 Task: Create a task  Implement a new virtualization system for a company's IT infrastructure , assign it to team member softage.1@softage.net in the project AgileResolve and update the status of the task to  On Track  , set the priority of the task to Low
Action: Mouse moved to (82, 58)
Screenshot: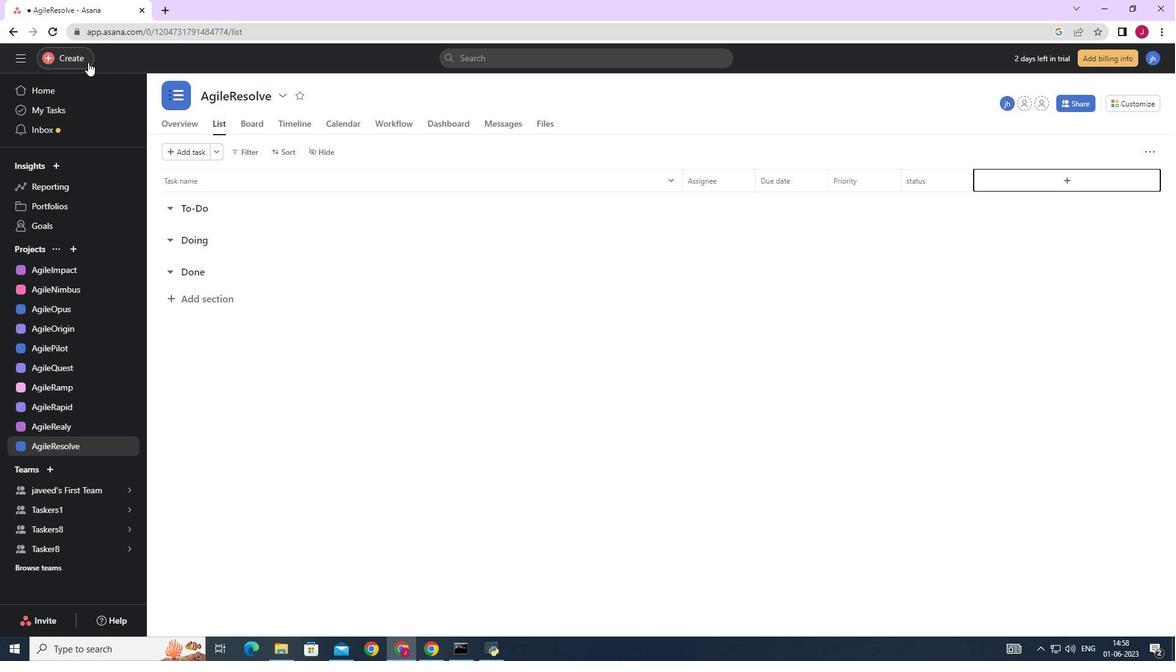 
Action: Mouse pressed left at (82, 58)
Screenshot: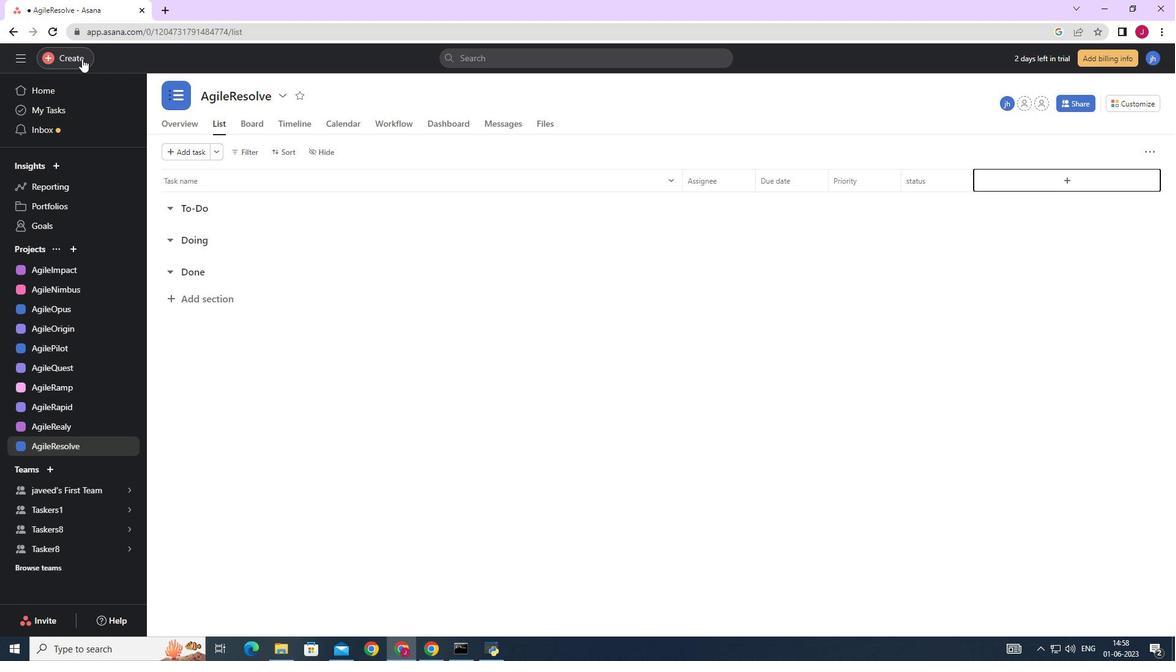 
Action: Mouse moved to (157, 60)
Screenshot: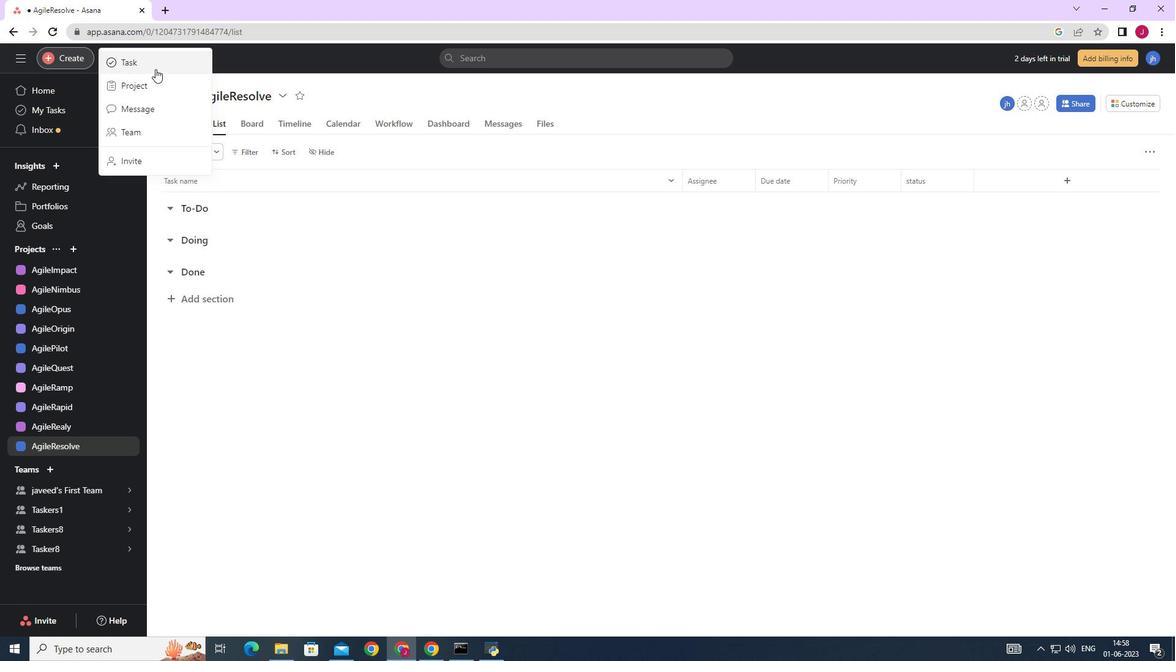 
Action: Mouse pressed left at (157, 60)
Screenshot: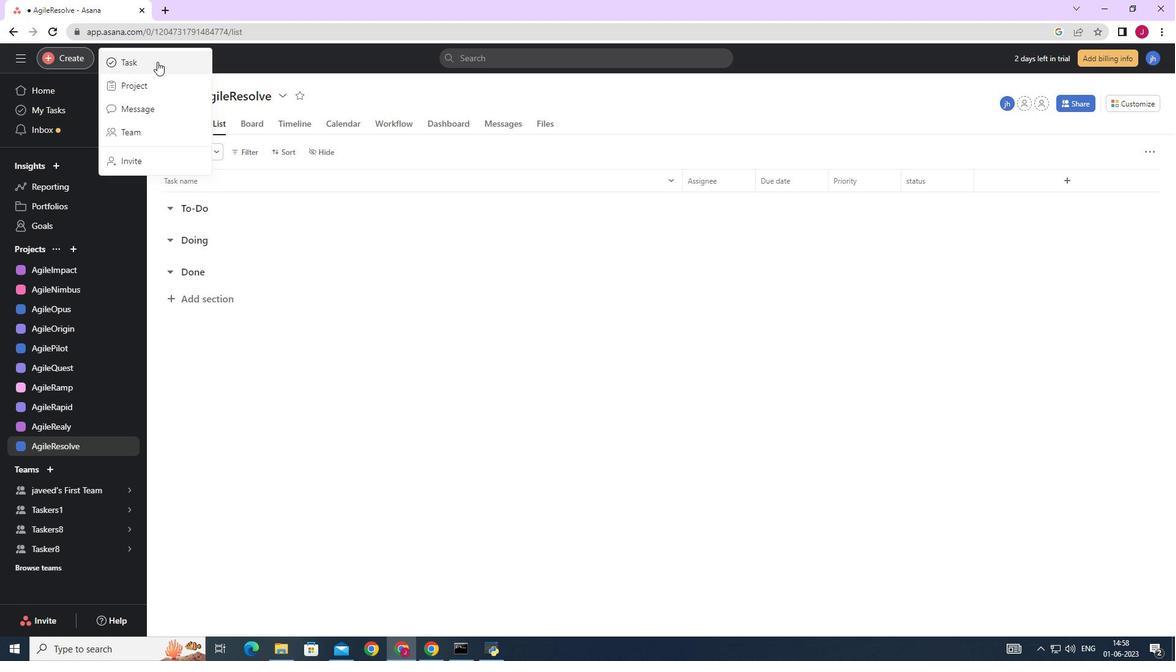 
Action: Mouse moved to (958, 404)
Screenshot: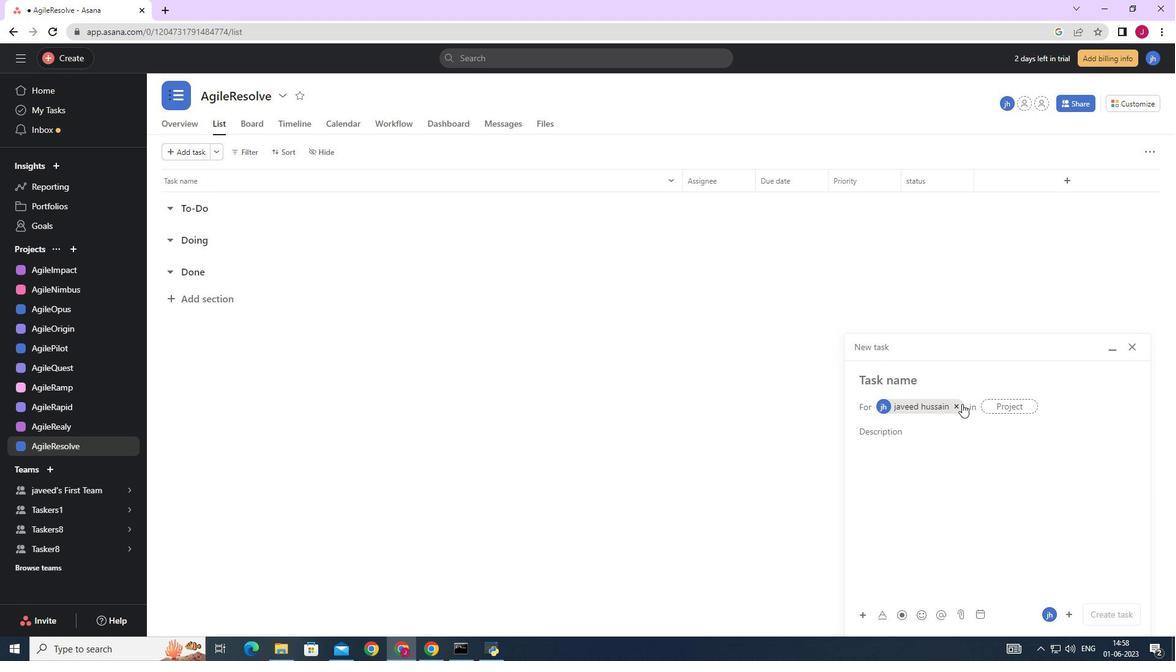 
Action: Mouse pressed left at (958, 404)
Screenshot: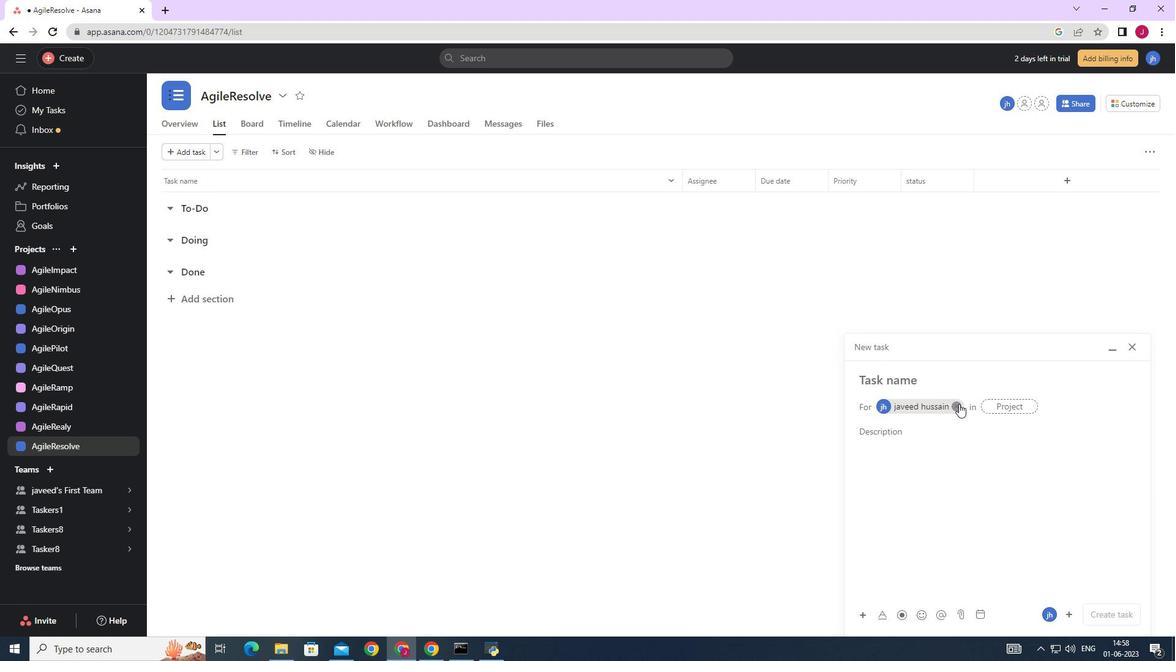 
Action: Mouse moved to (888, 377)
Screenshot: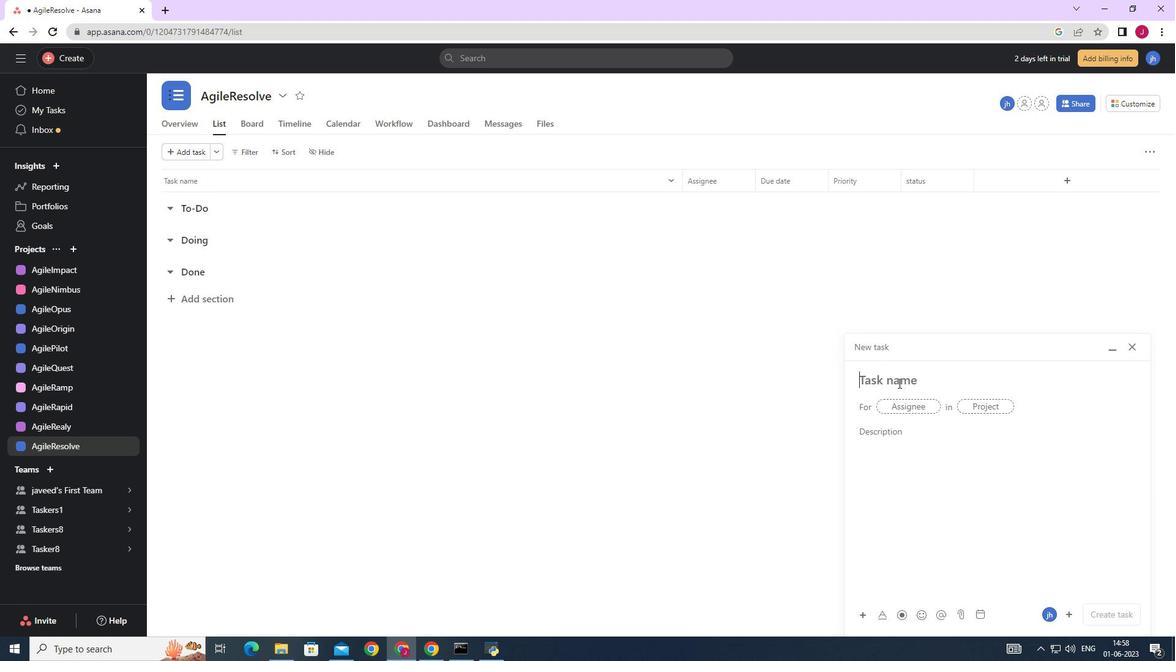 
Action: Mouse pressed left at (888, 377)
Screenshot: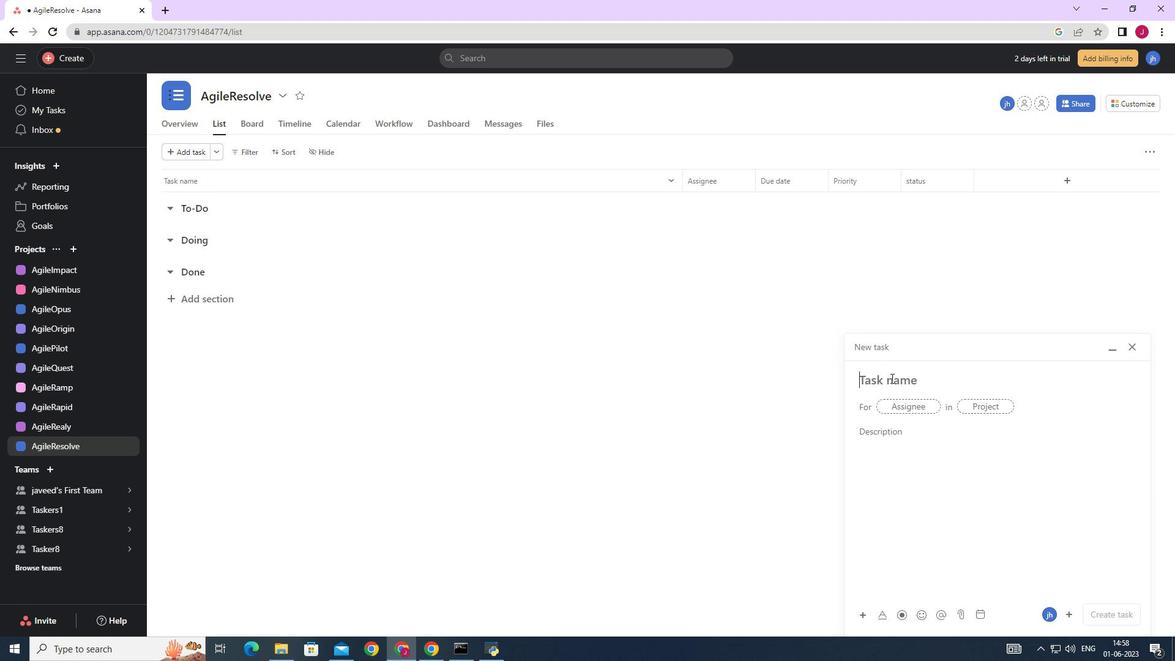 
Action: Key pressed <Key.caps_lock>I<Key.caps_lock>mplement<Key.space>a<Key.space>new<Key.space>virtualization<Key.space>system<Key.space>for<Key.space>a<Key.space>company<Key.backspace>s<Key.space><Key.caps_lock>IT<Key.space><Key.caps_lock>infrastructure
Screenshot: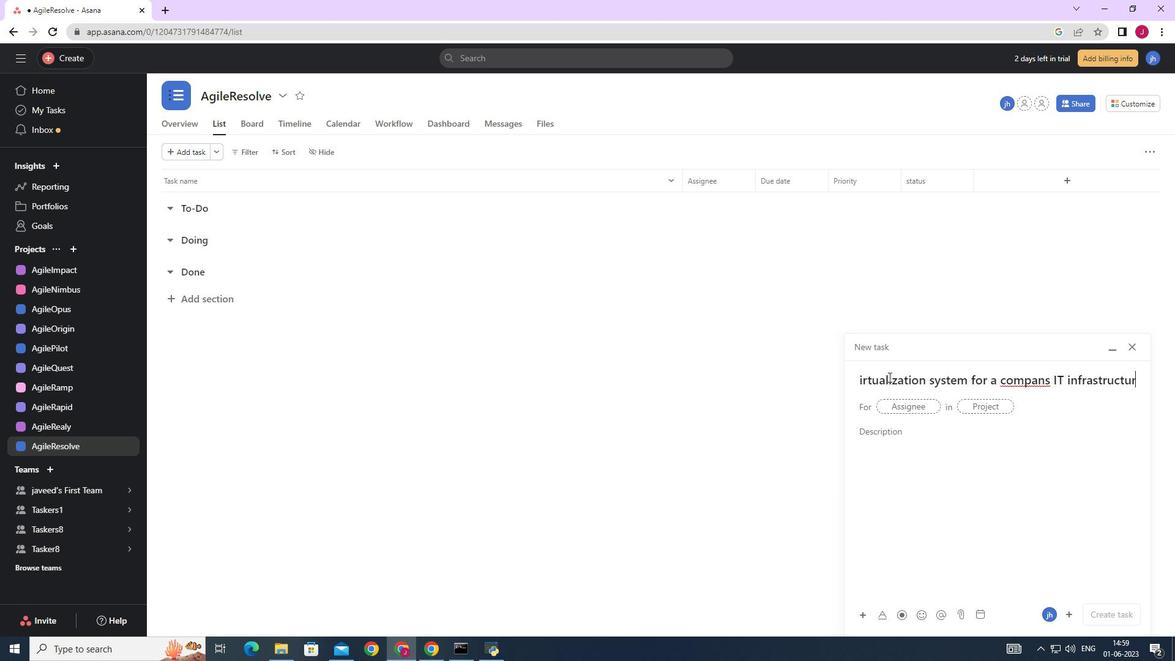 
Action: Mouse moved to (1014, 381)
Screenshot: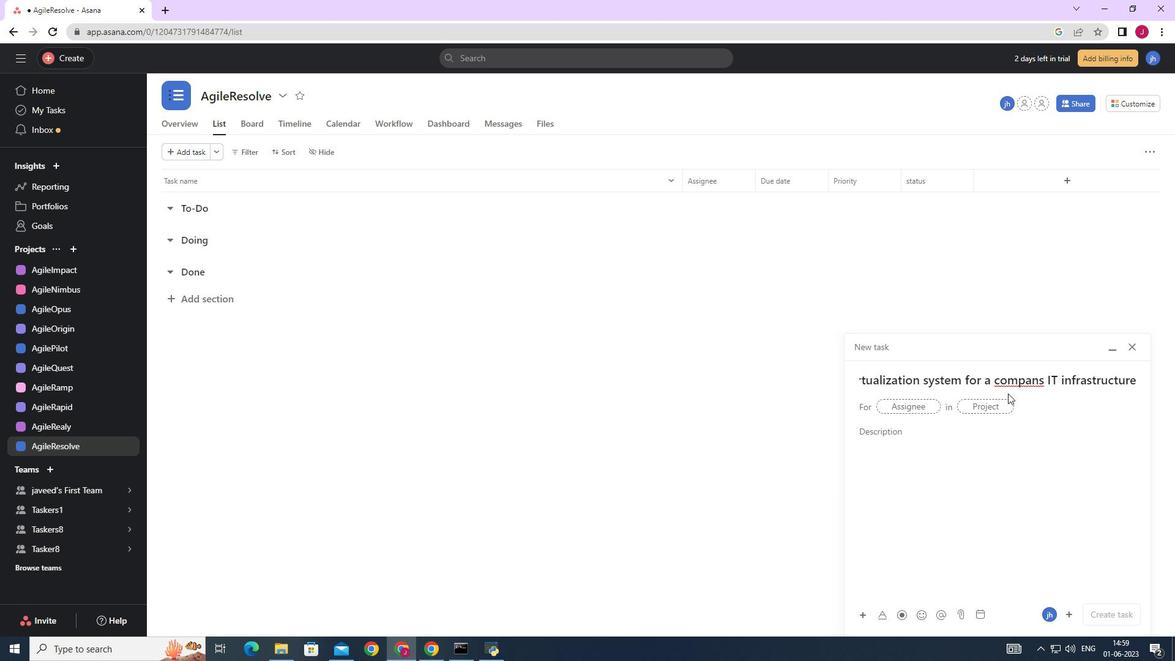
Action: Mouse pressed right at (1014, 381)
Screenshot: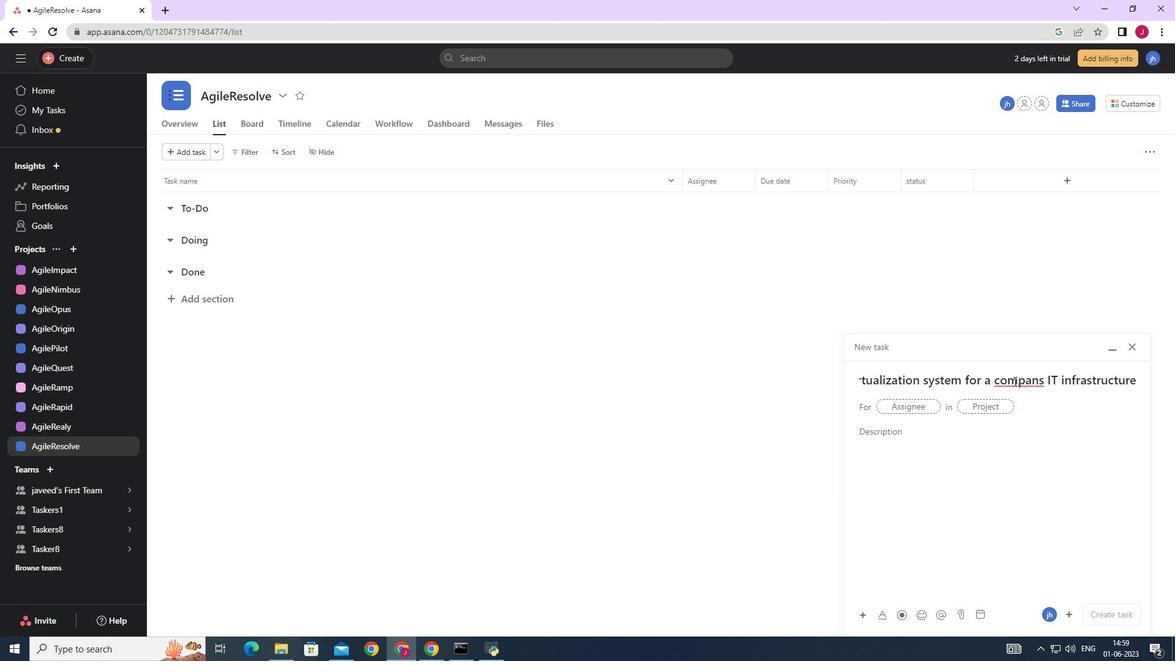 
Action: Mouse moved to (1000, 378)
Screenshot: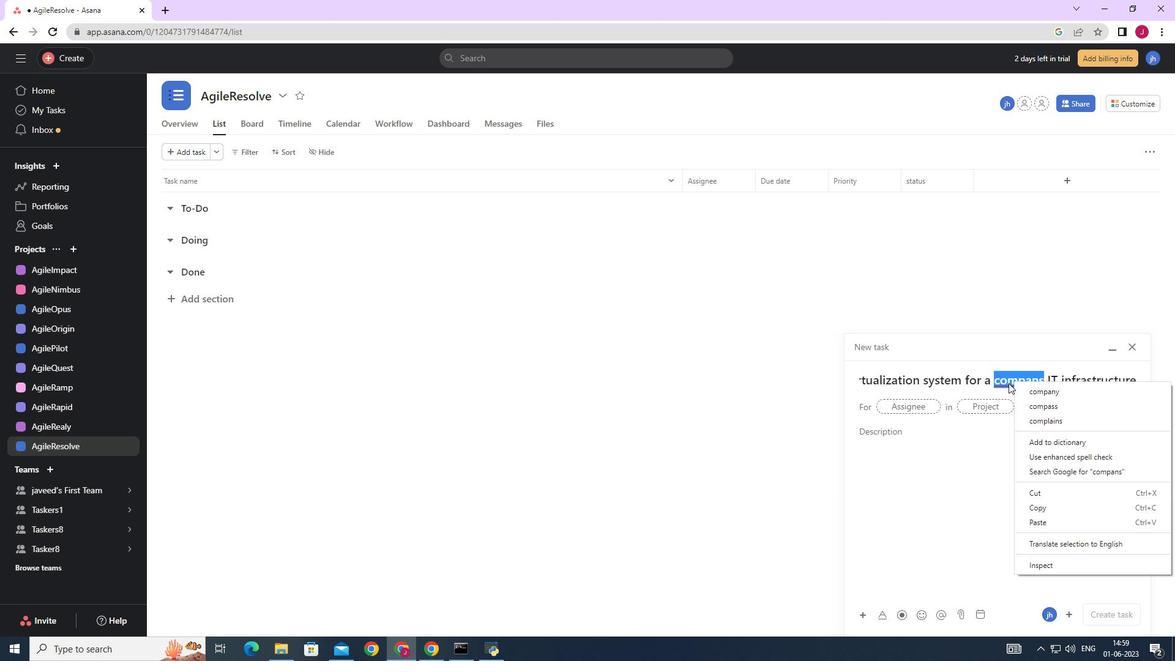 
Action: Mouse pressed left at (1000, 378)
Screenshot: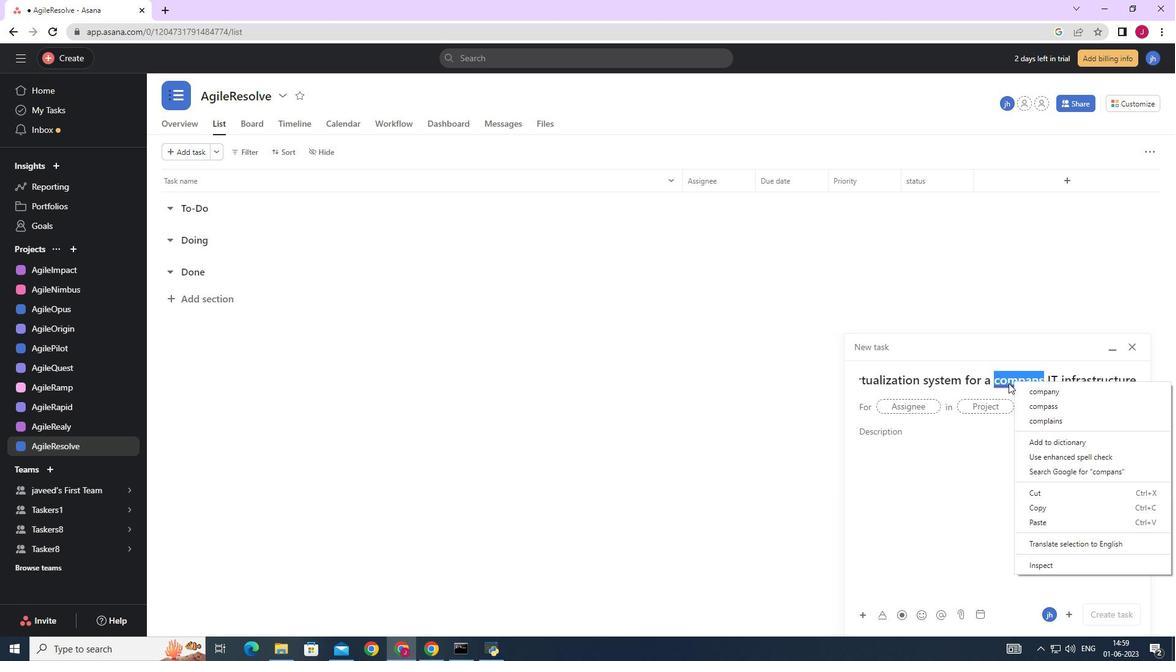 
Action: Mouse moved to (1039, 385)
Screenshot: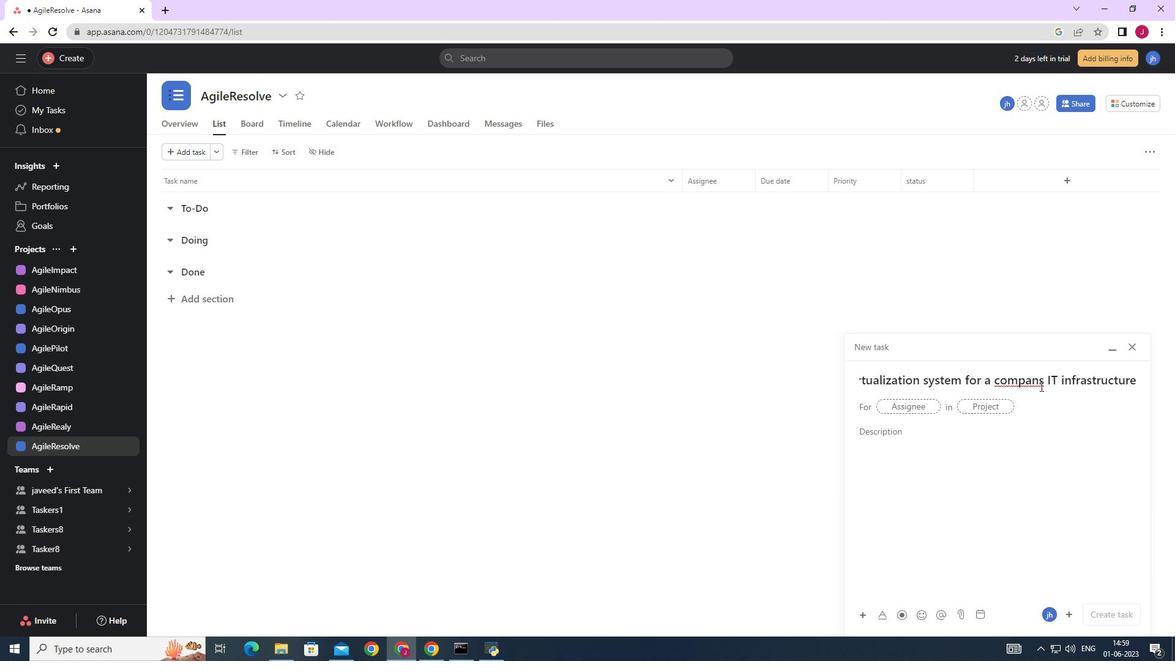 
Action: Mouse pressed left at (1039, 385)
Screenshot: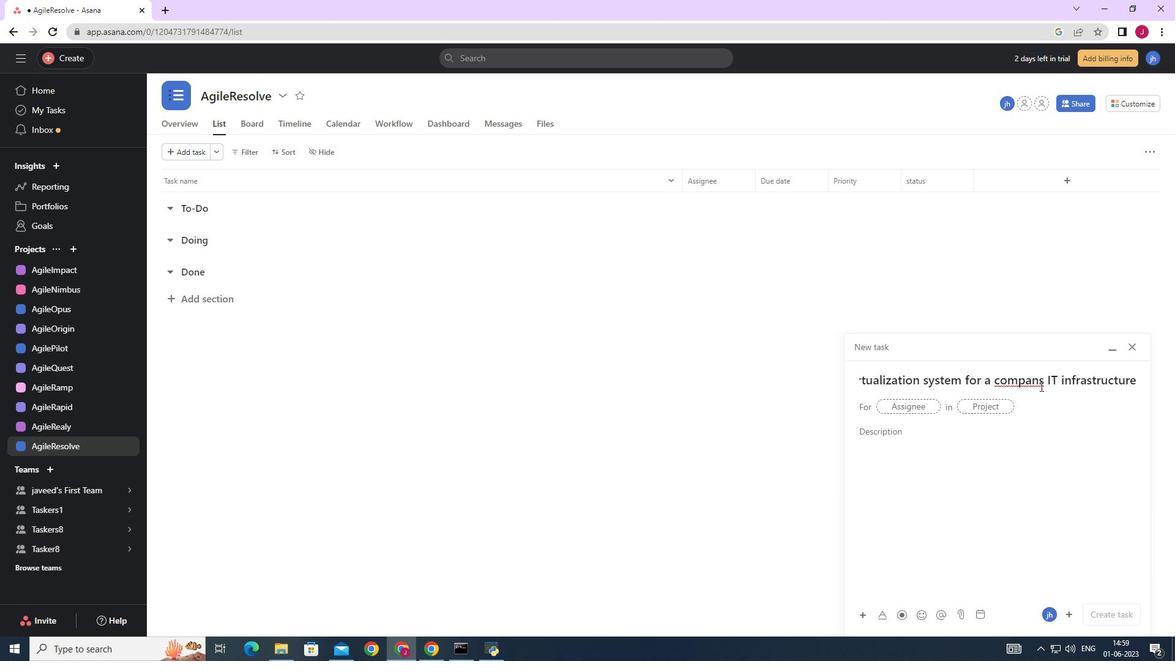 
Action: Mouse moved to (1039, 385)
Screenshot: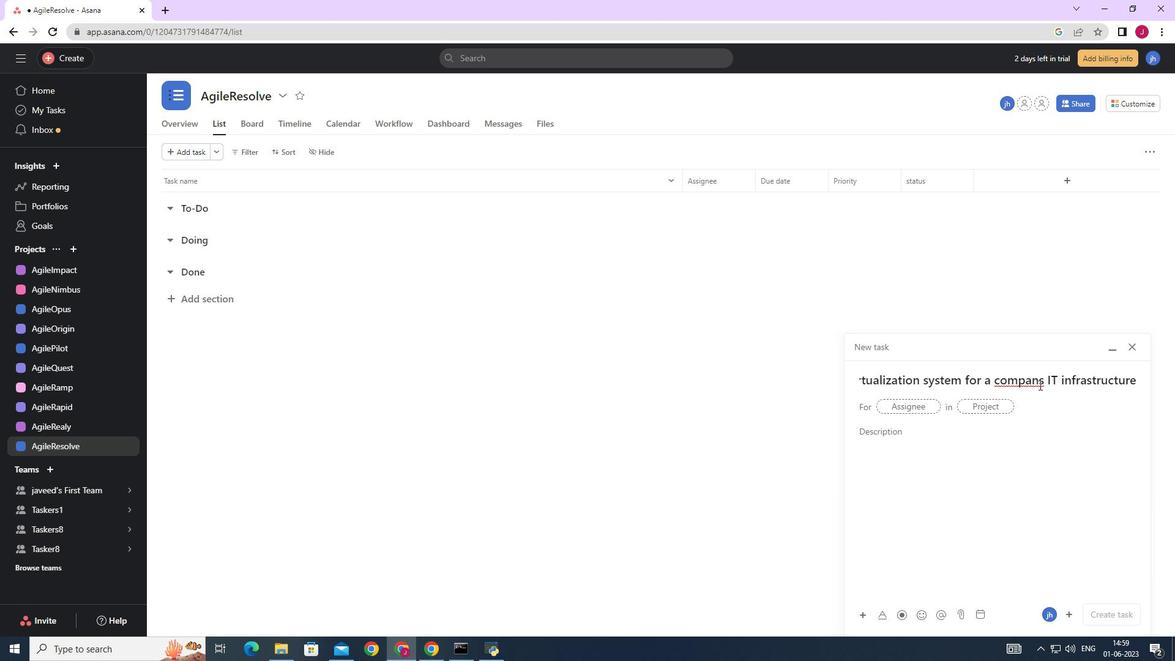 
Action: Key pressed y
Screenshot: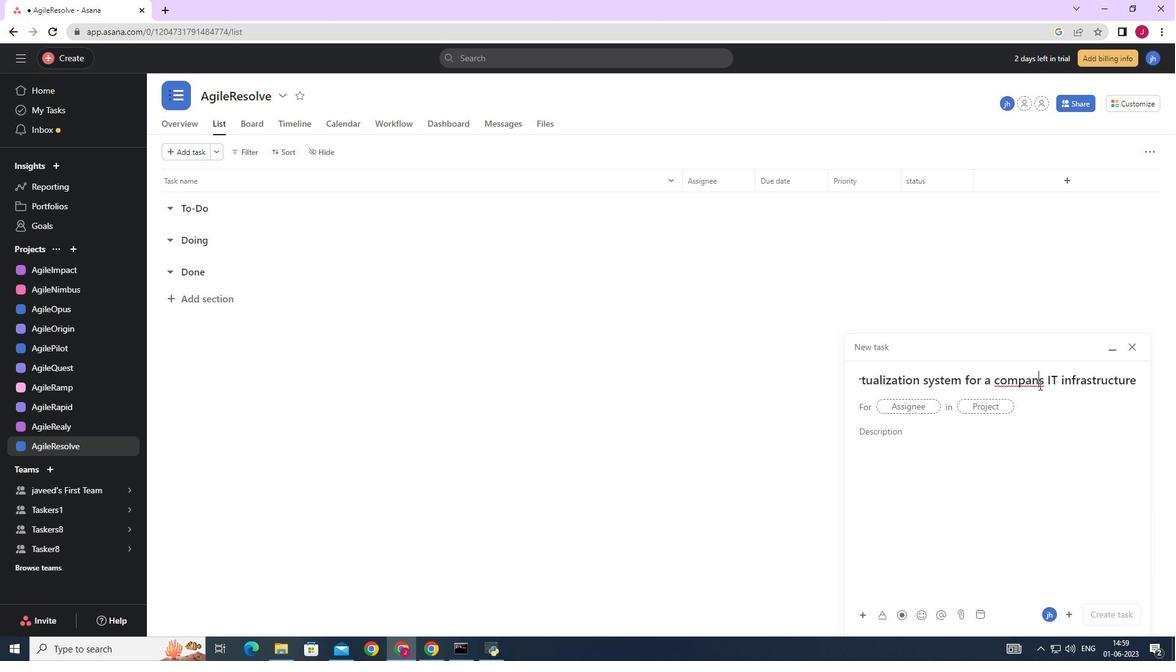 
Action: Mouse moved to (1030, 385)
Screenshot: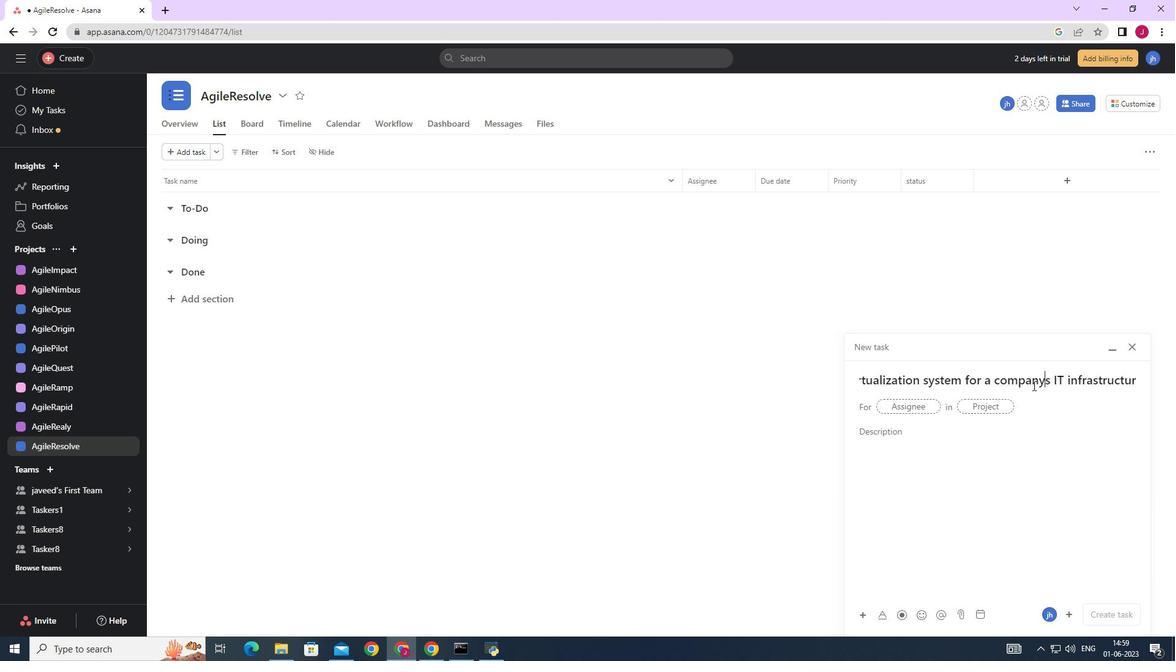 
Action: Mouse pressed right at (1030, 385)
Screenshot: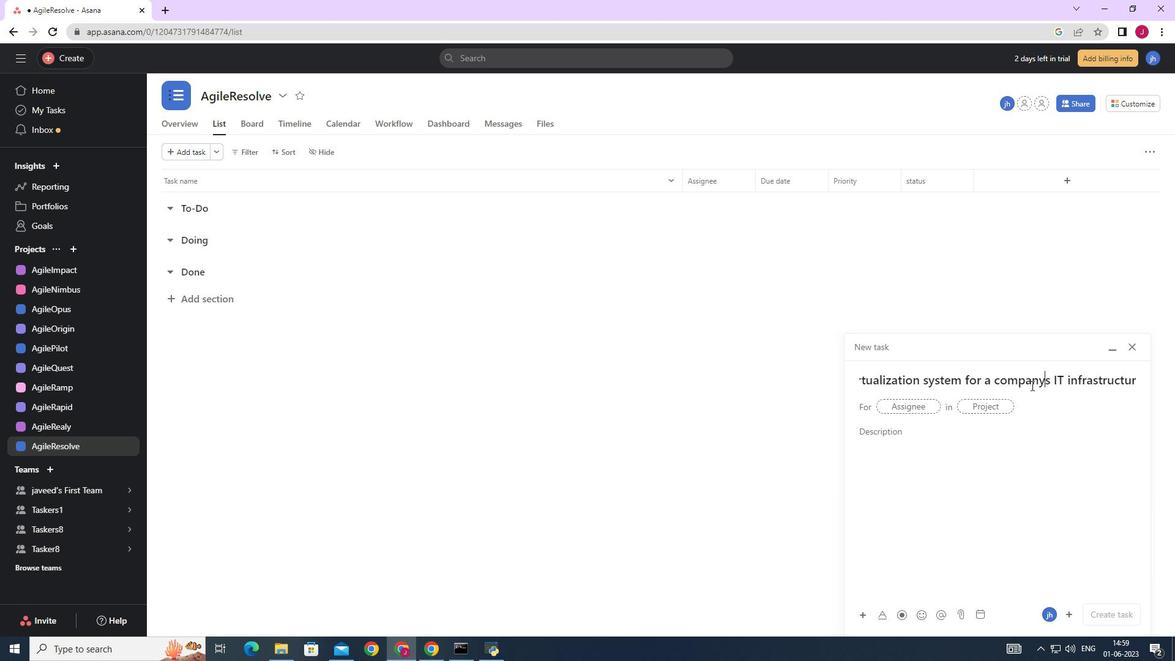 
Action: Mouse moved to (1004, 320)
Screenshot: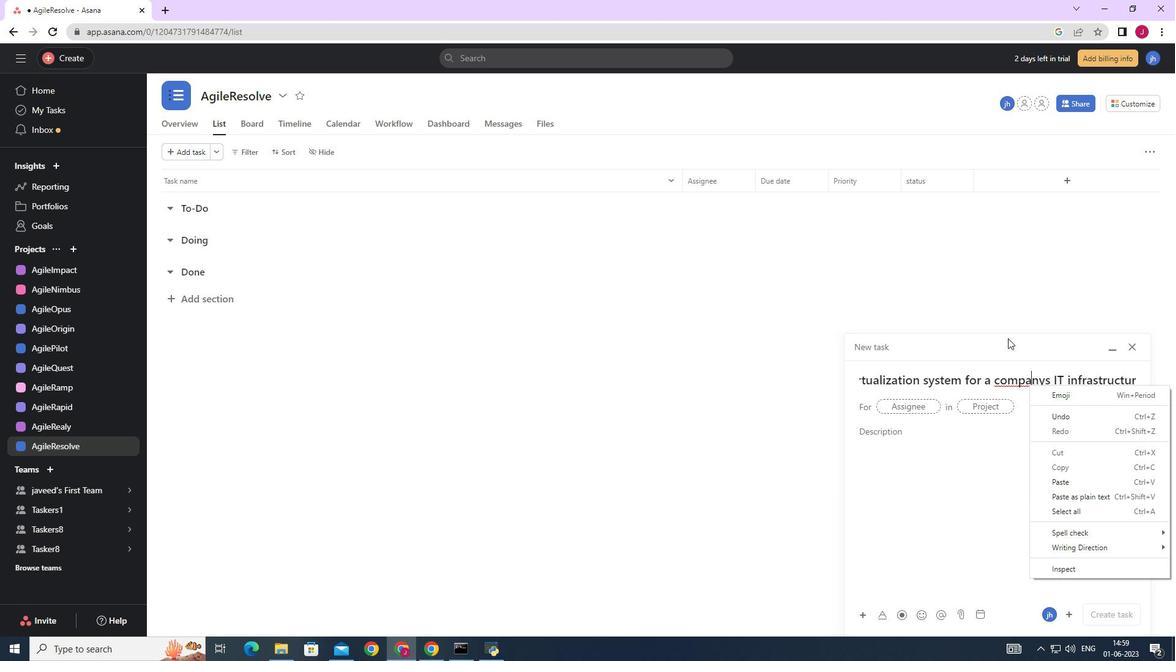 
Action: Mouse pressed left at (1004, 320)
Screenshot: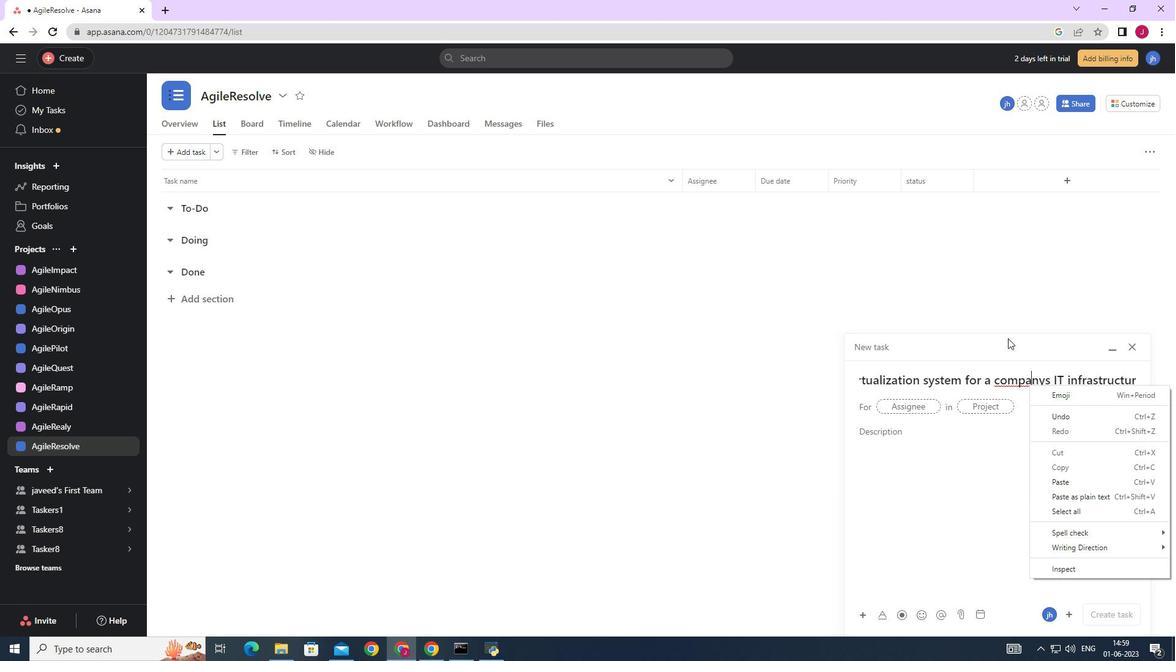 
Action: Mouse moved to (1121, 380)
Screenshot: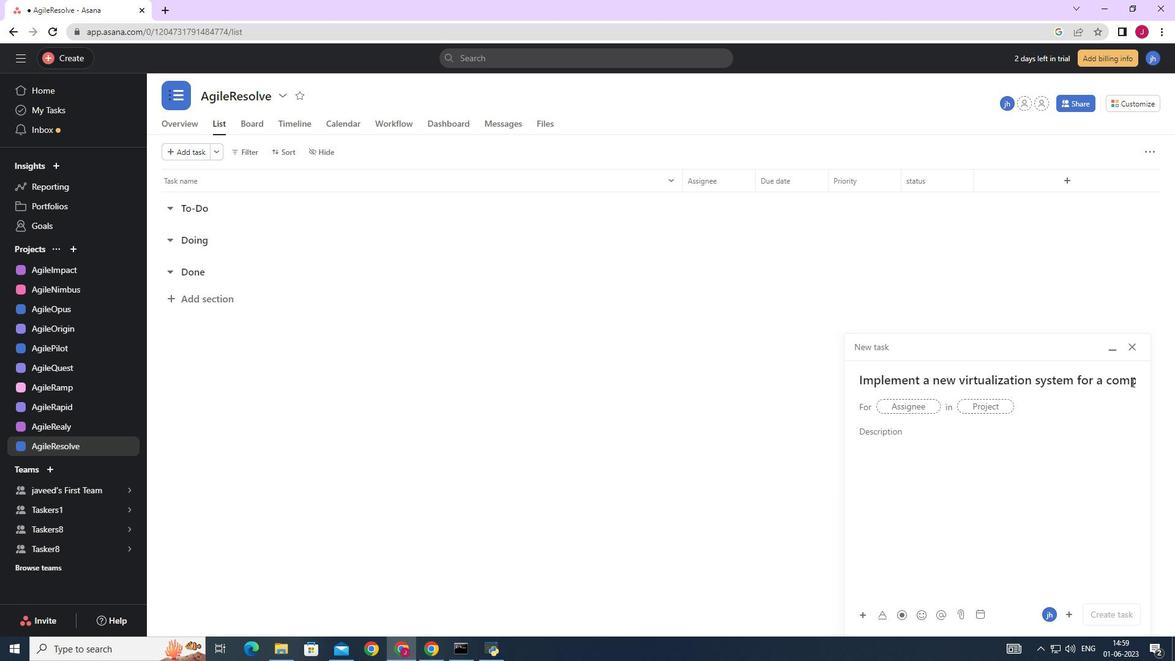 
Action: Mouse pressed left at (1121, 380)
Screenshot: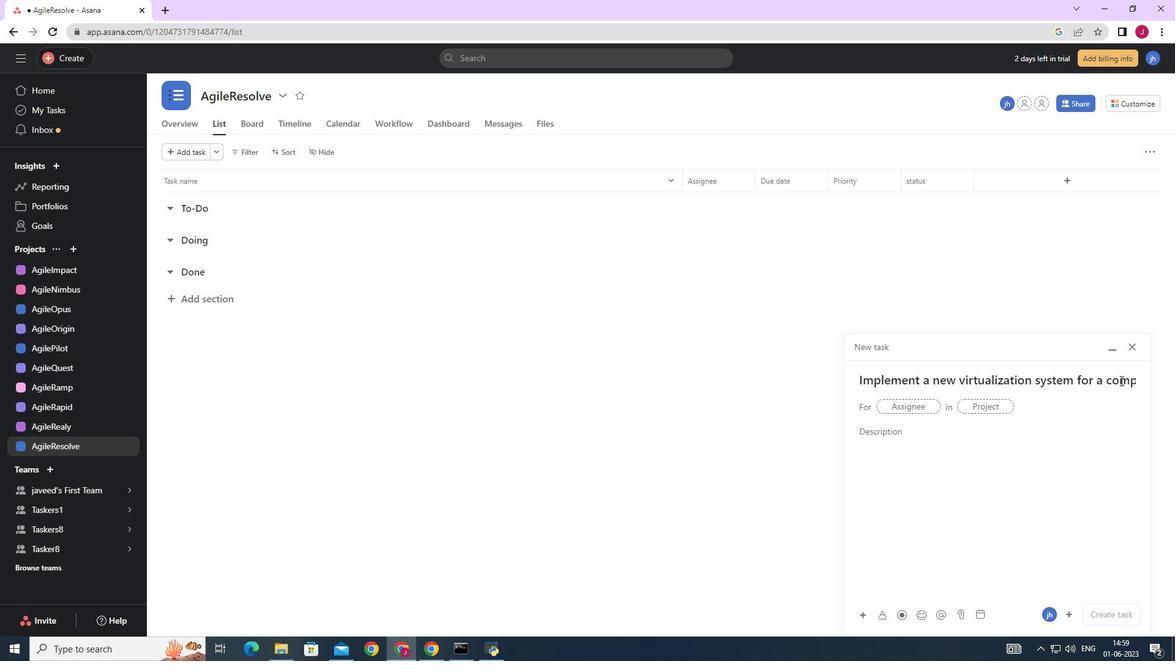 
Action: Mouse moved to (1116, 380)
Screenshot: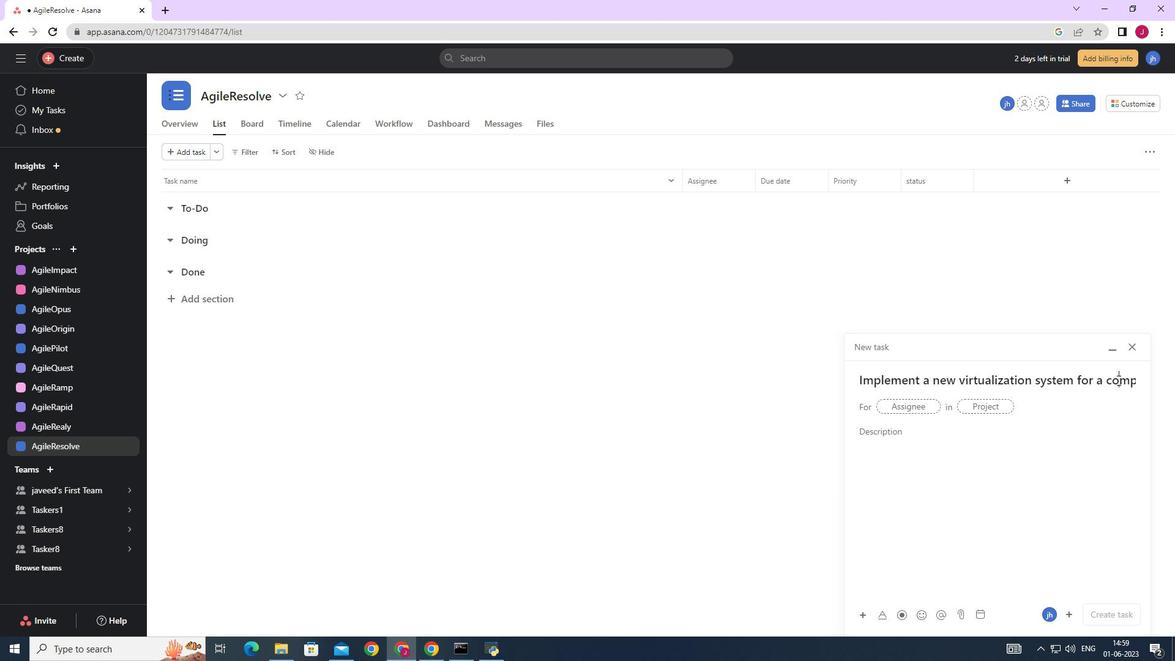 
Action: Key pressed <Key.right><Key.right><Key.right><Key.right><Key.right><Key.right><Key.right>
Screenshot: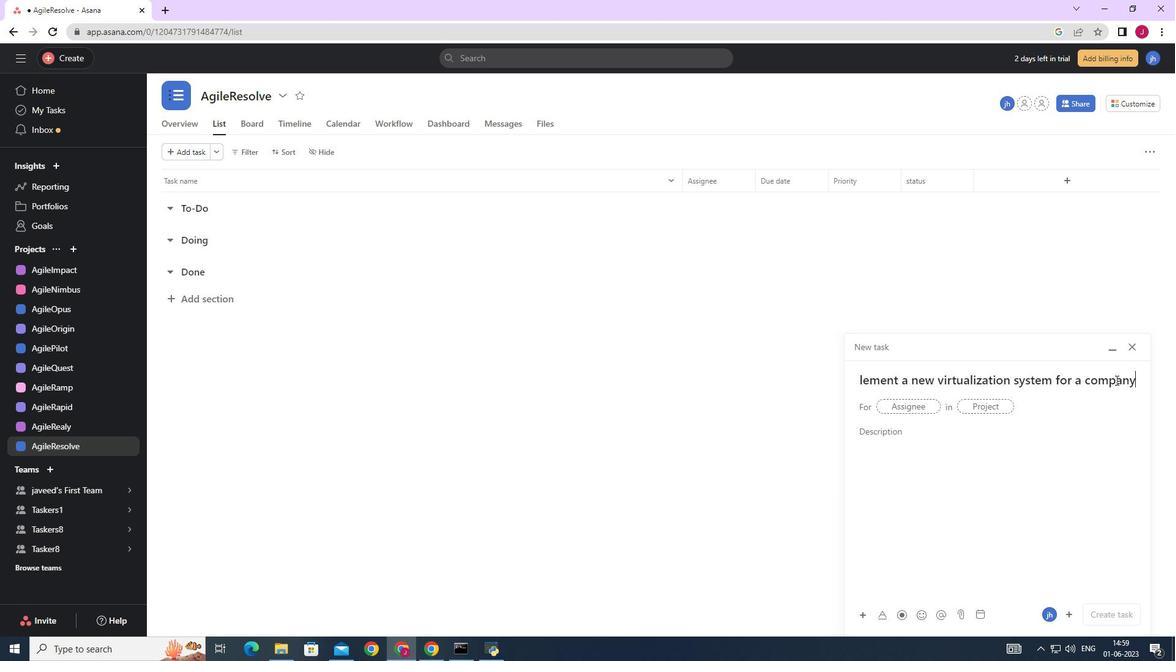 
Action: Mouse moved to (1114, 380)
Screenshot: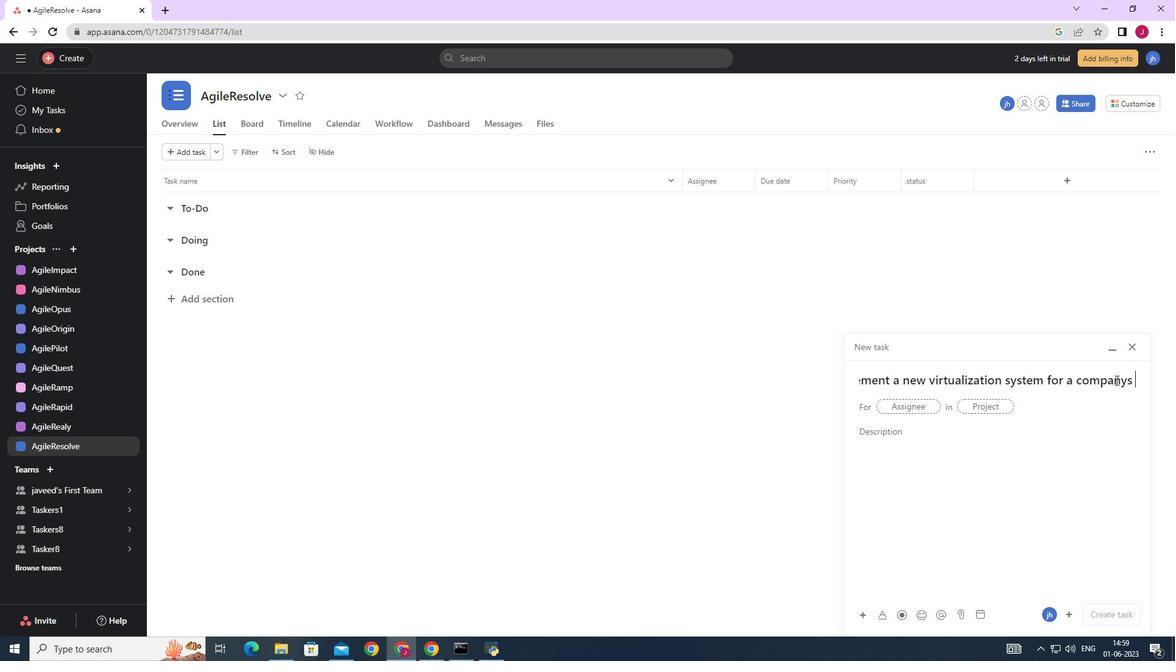 
Action: Mouse pressed right at (1114, 380)
Screenshot: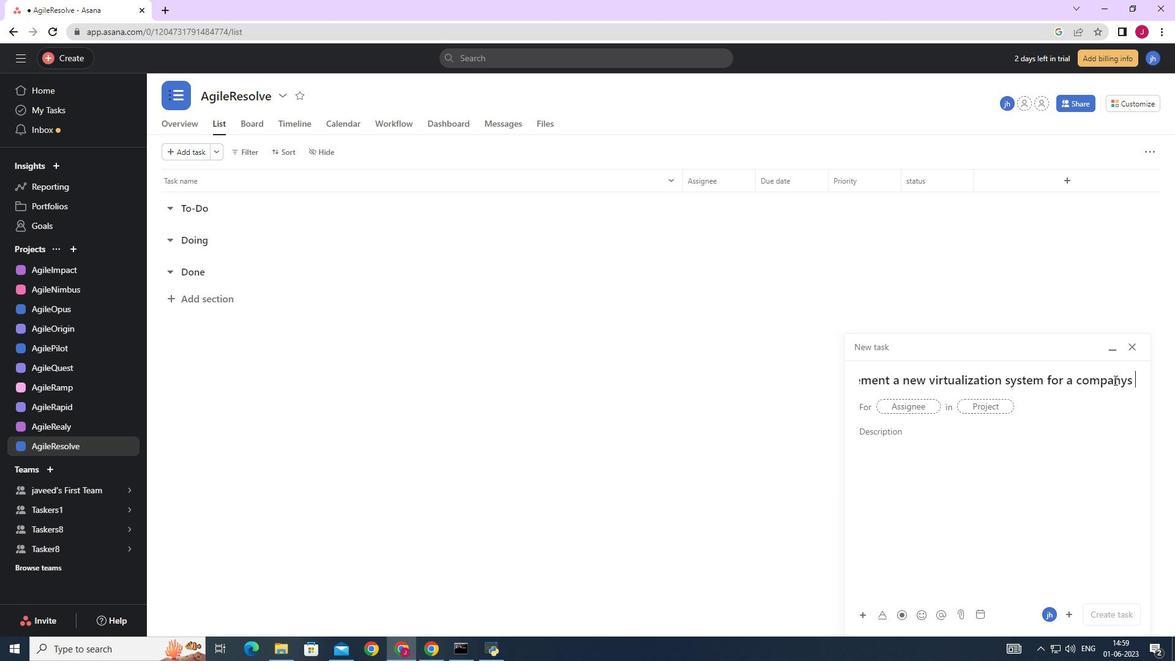 
Action: Mouse moved to (1015, 277)
Screenshot: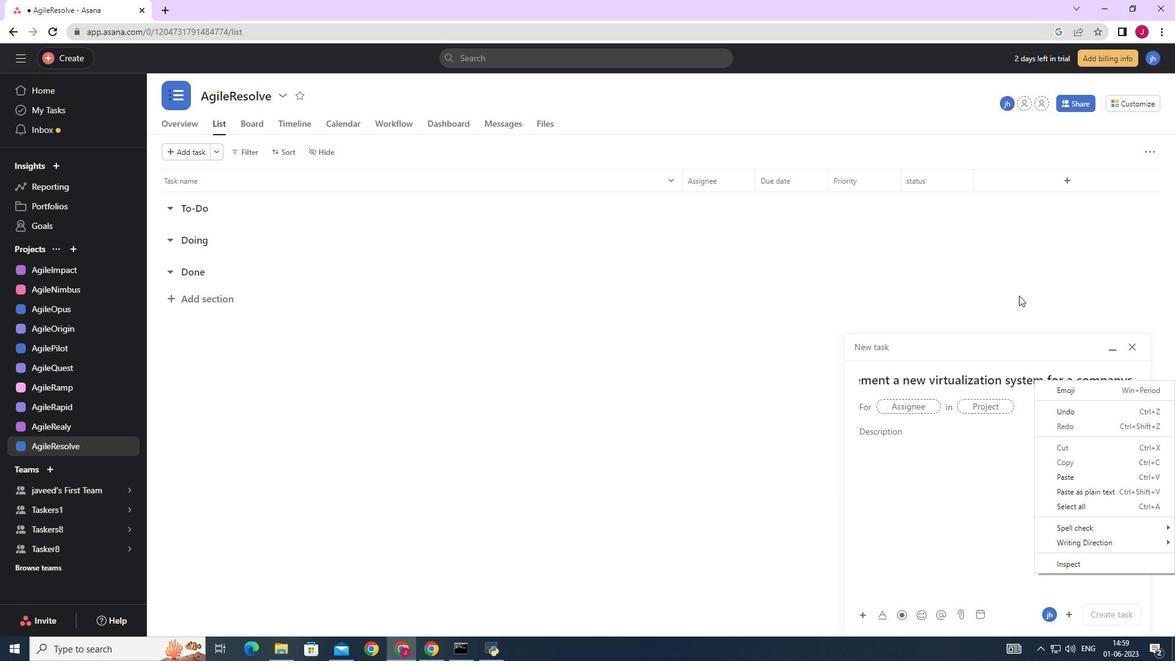 
Action: Mouse pressed left at (1015, 277)
Screenshot: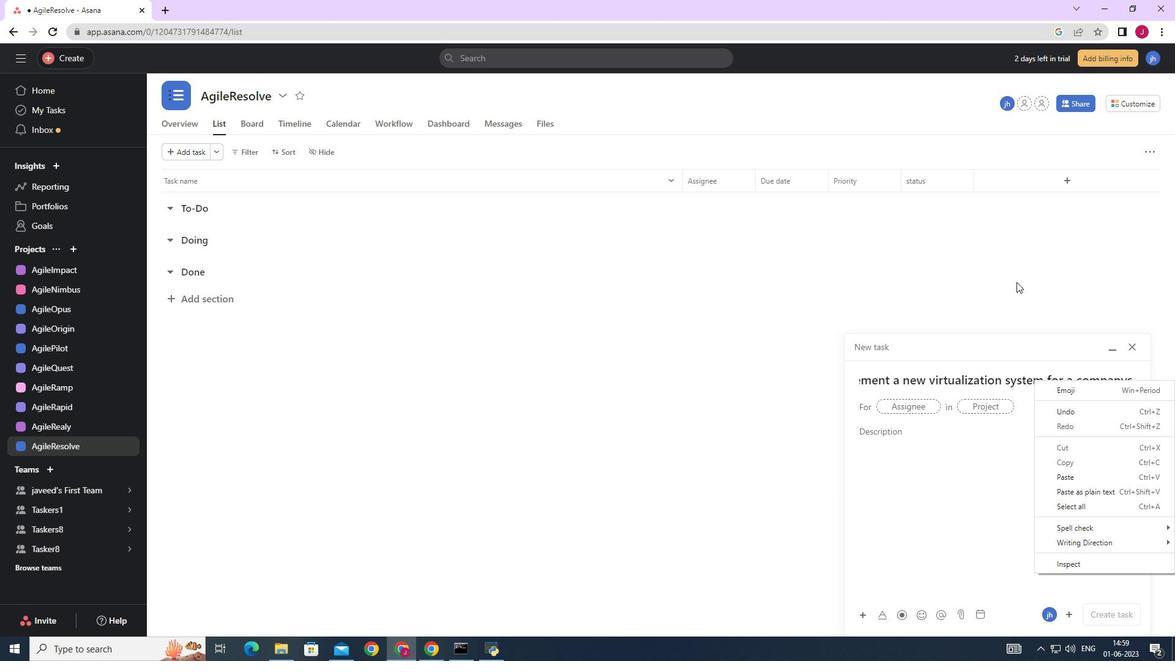 
Action: Mouse moved to (918, 410)
Screenshot: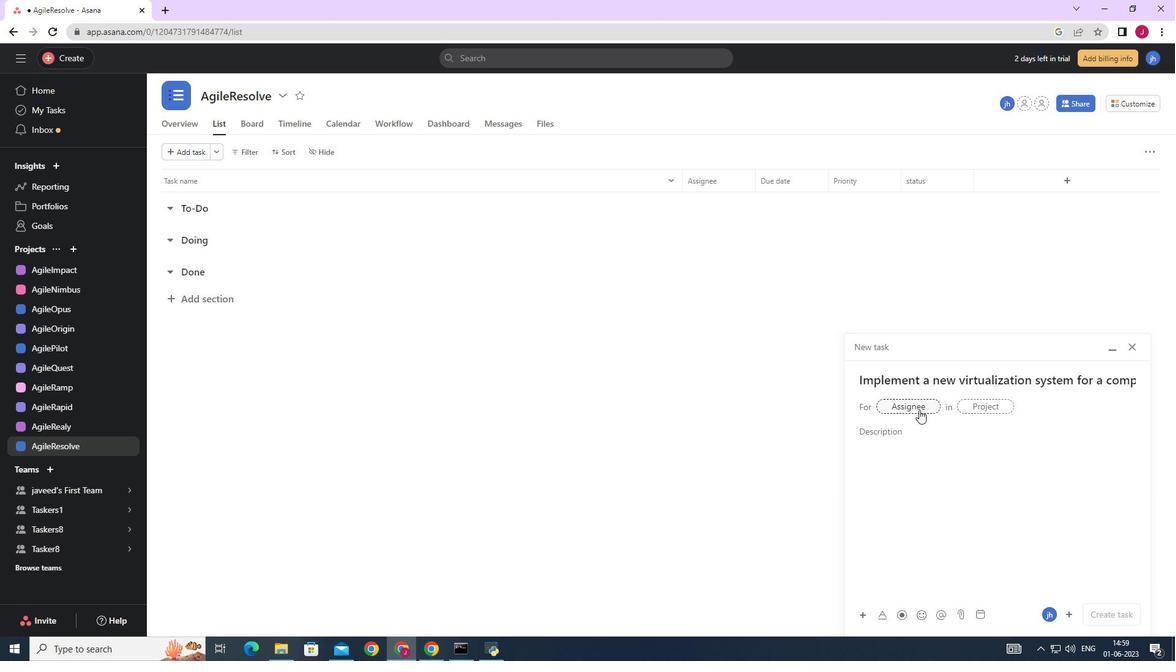 
Action: Mouse pressed left at (918, 410)
Screenshot: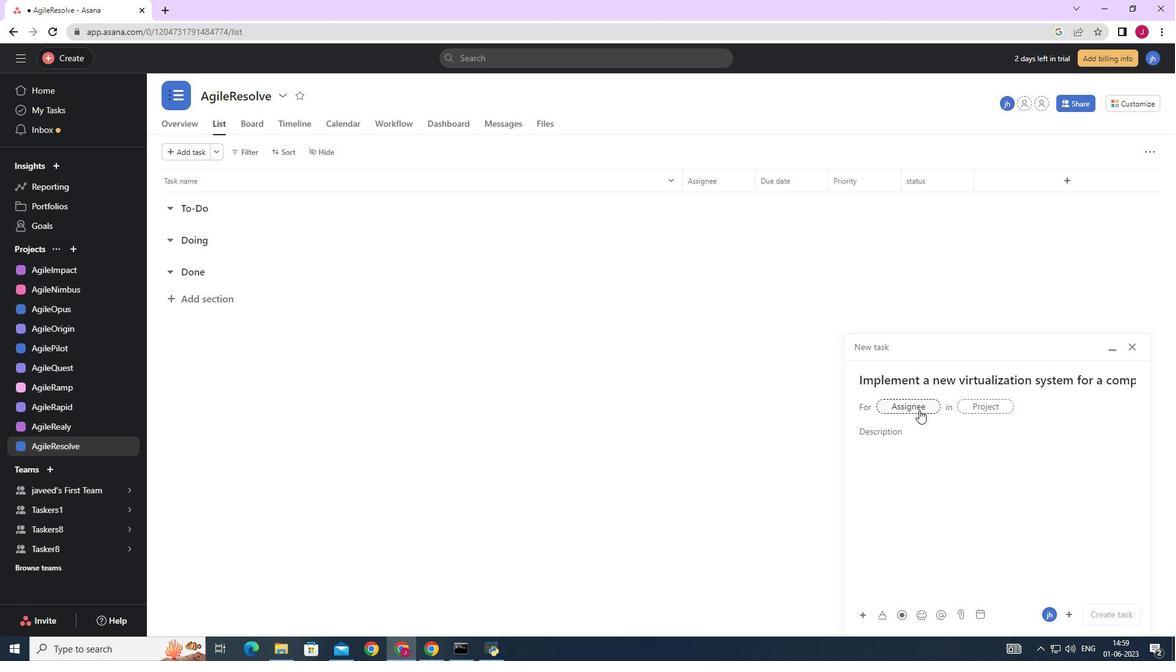 
Action: Key pressed softage.1
Screenshot: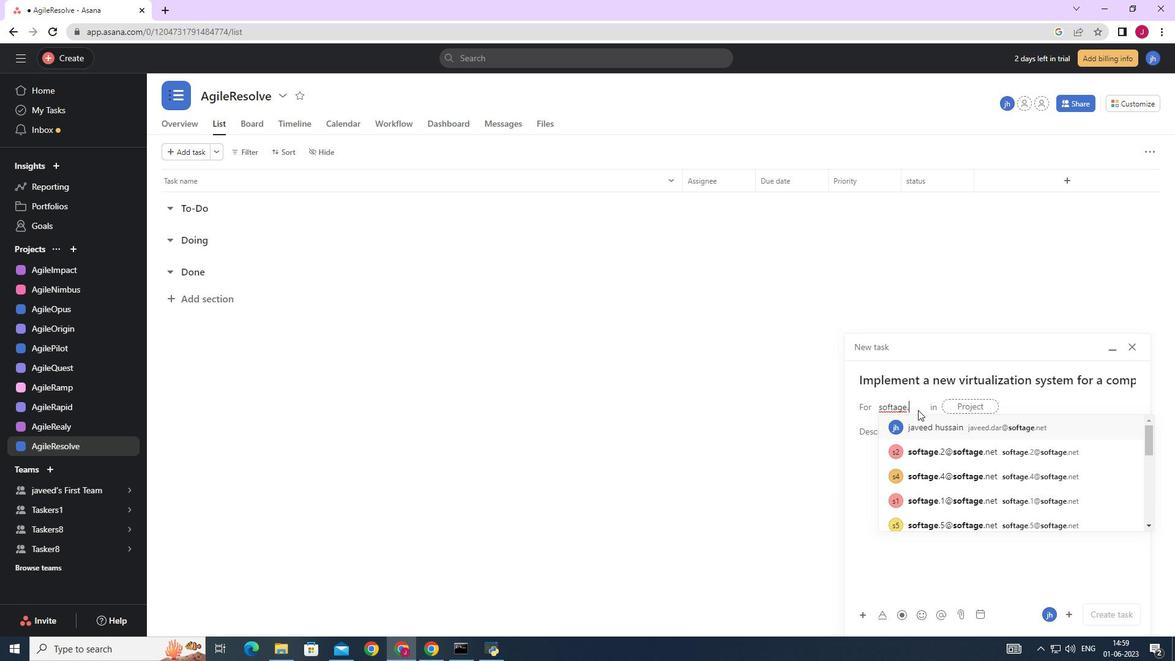 
Action: Mouse moved to (931, 423)
Screenshot: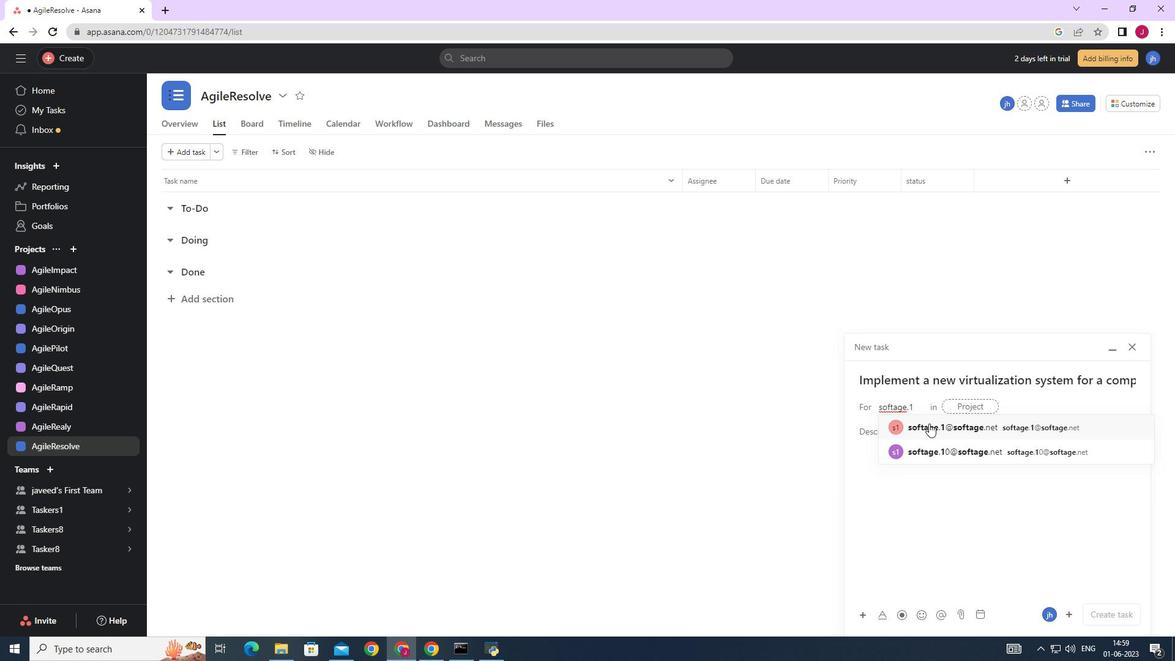 
Action: Mouse pressed left at (931, 423)
Screenshot: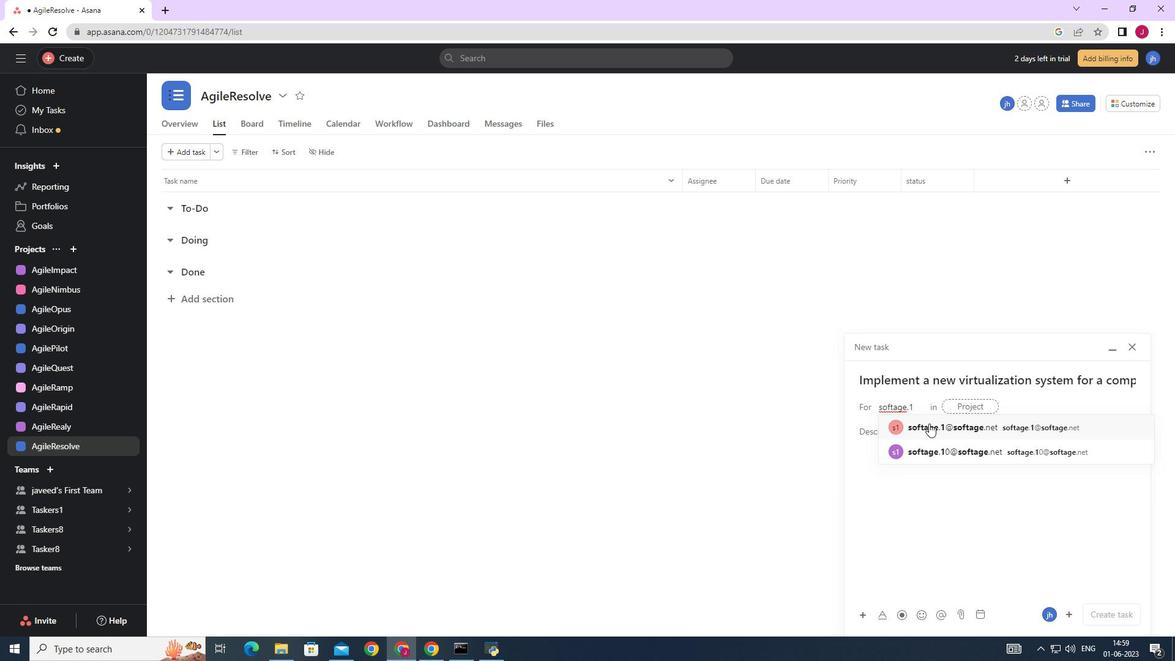 
Action: Mouse moved to (757, 432)
Screenshot: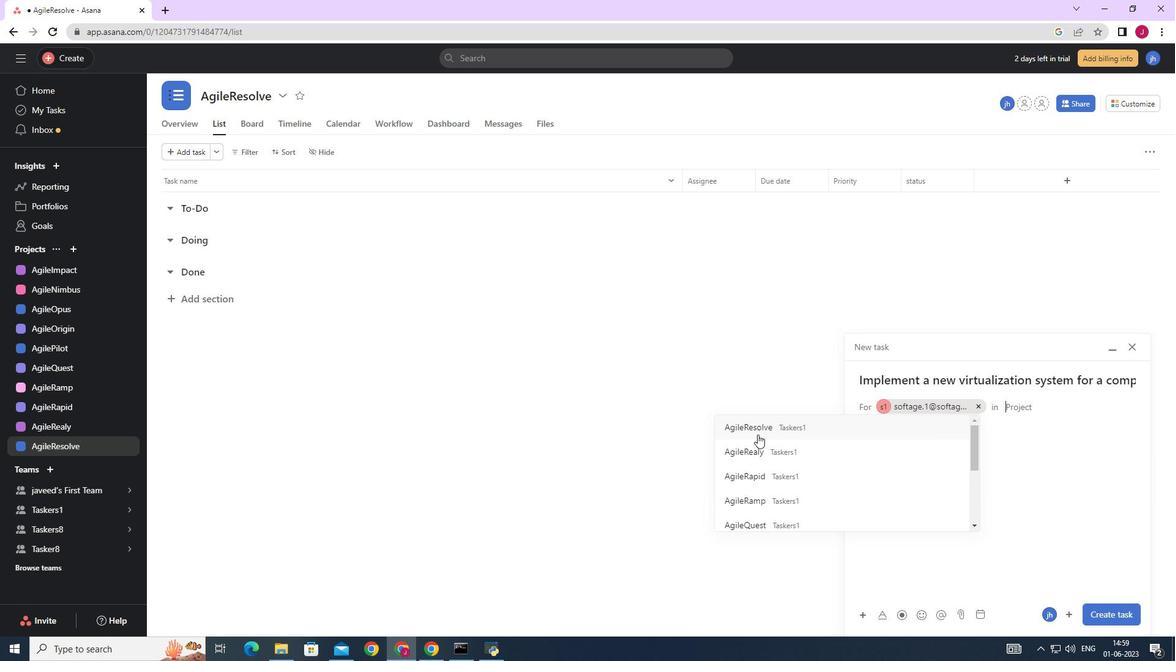 
Action: Mouse pressed left at (757, 432)
Screenshot: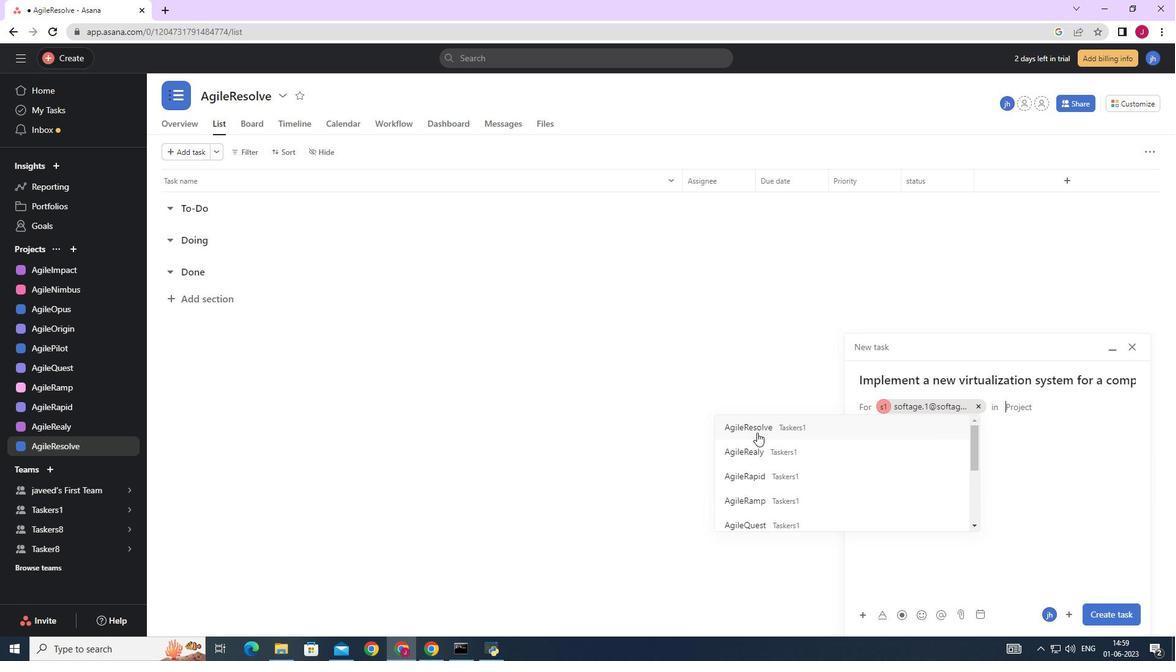 
Action: Mouse moved to (909, 437)
Screenshot: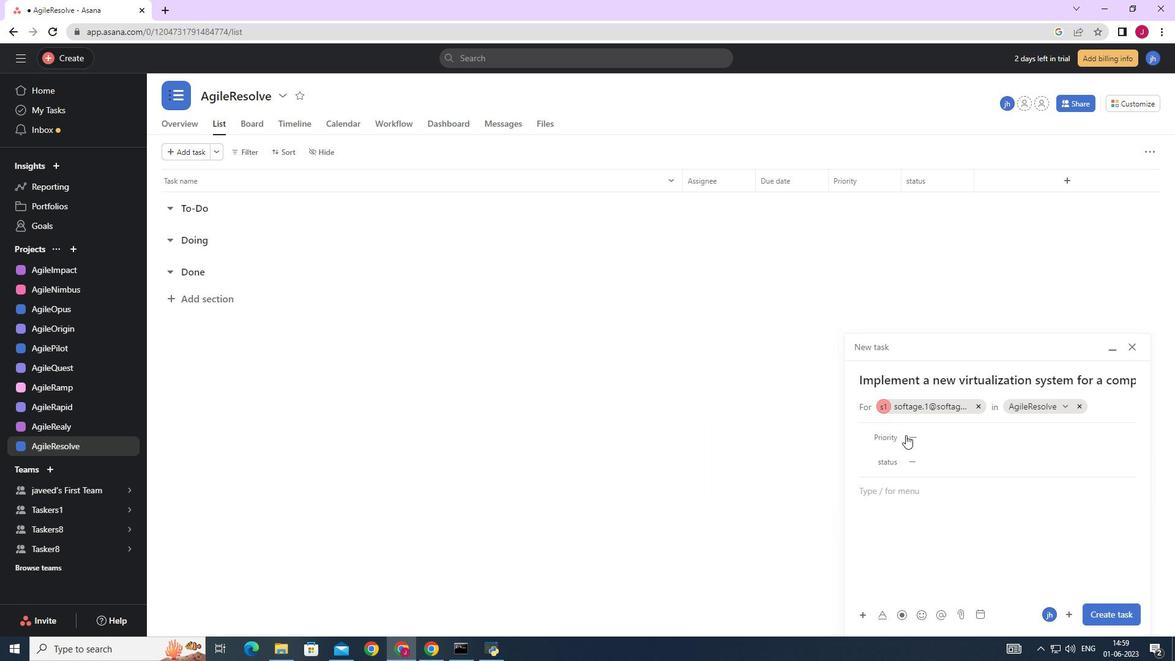 
Action: Mouse pressed left at (909, 437)
Screenshot: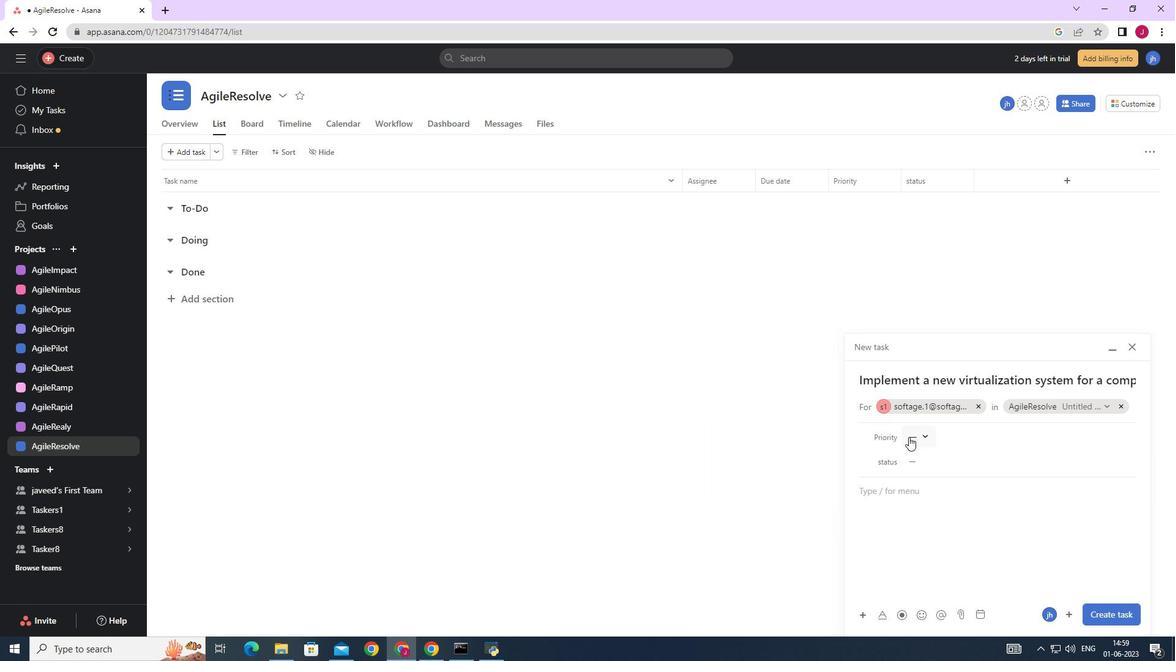 
Action: Mouse moved to (934, 523)
Screenshot: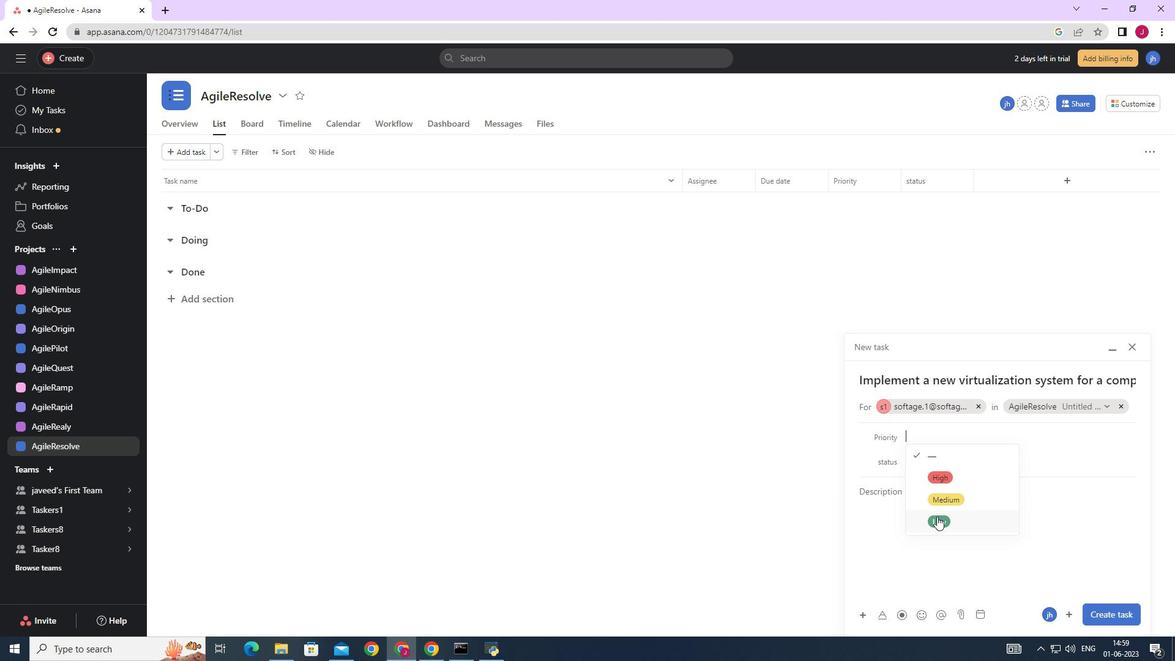
Action: Mouse pressed left at (934, 523)
Screenshot: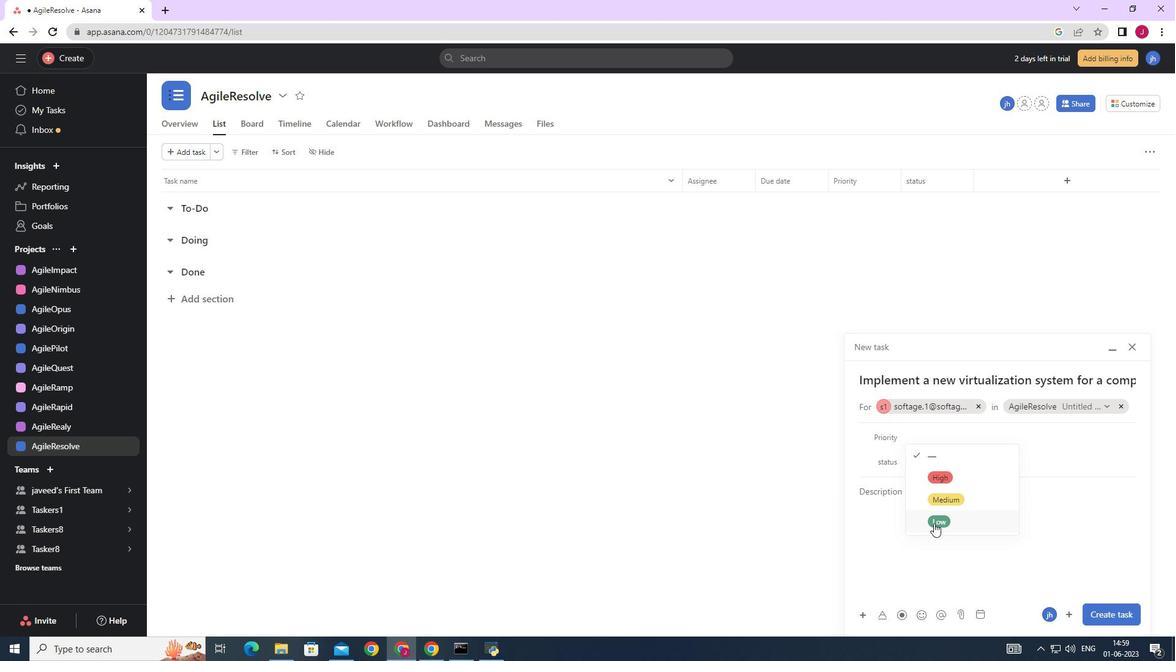 
Action: Mouse moved to (925, 459)
Screenshot: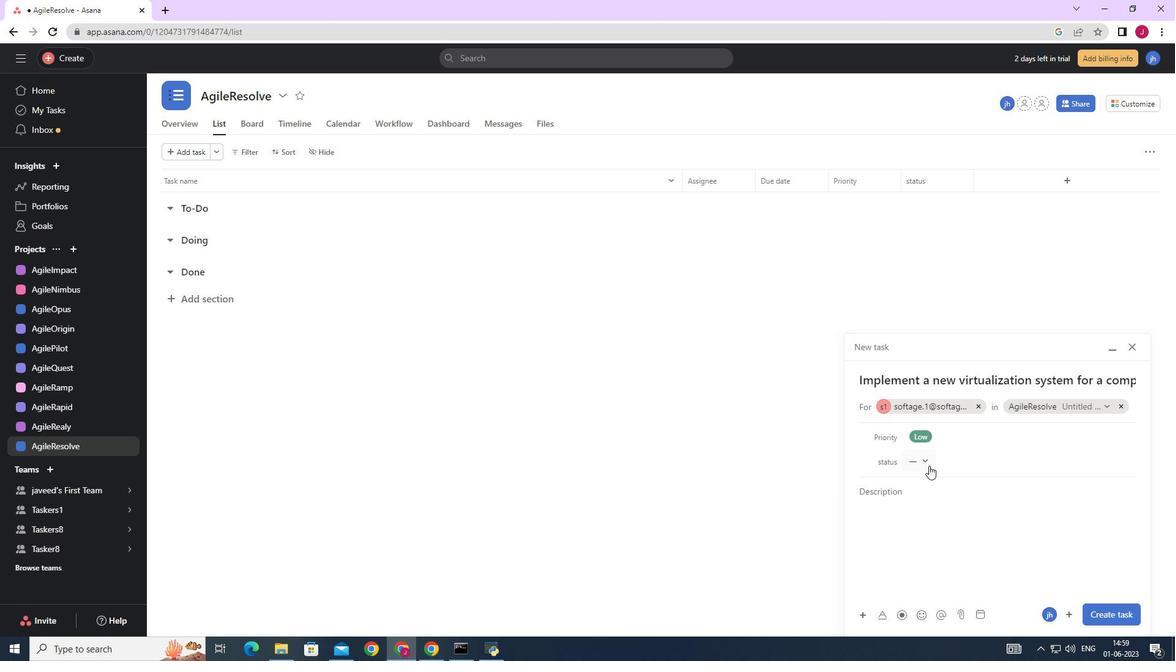 
Action: Mouse pressed left at (925, 459)
Screenshot: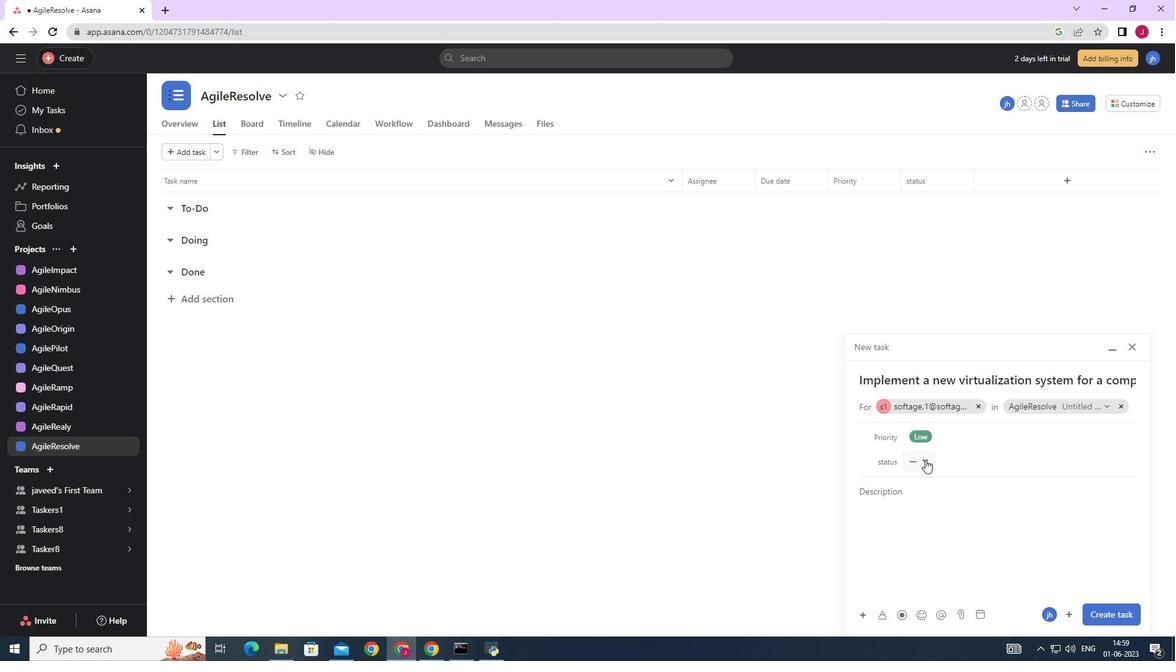 
Action: Mouse moved to (948, 503)
Screenshot: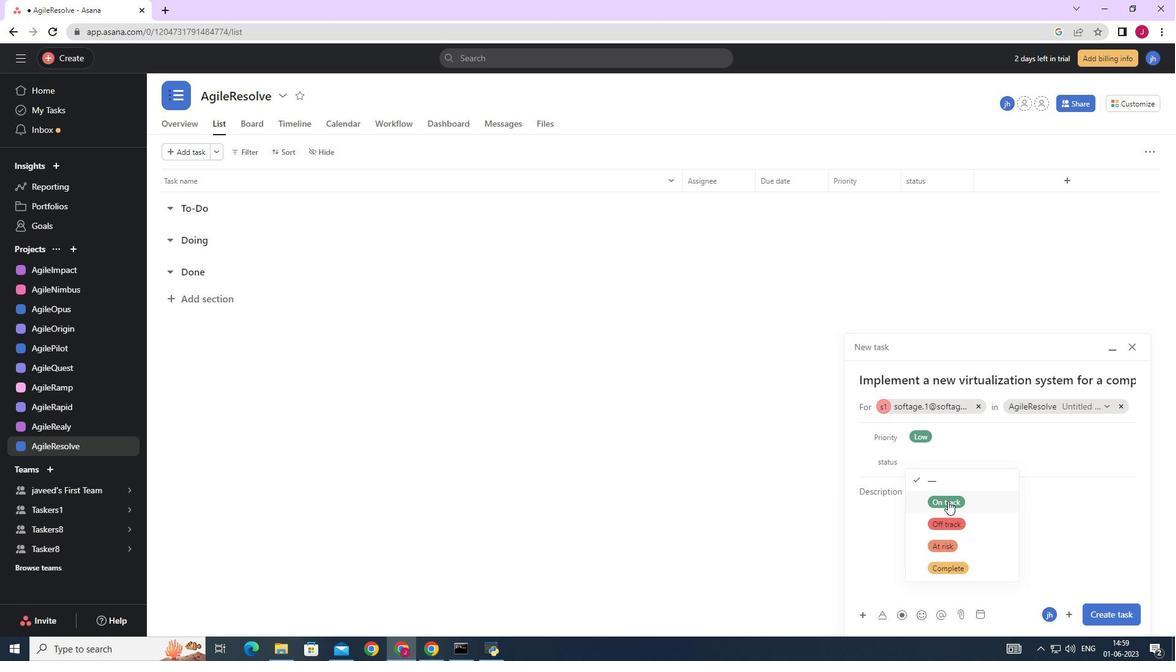 
Action: Mouse pressed left at (948, 503)
Screenshot: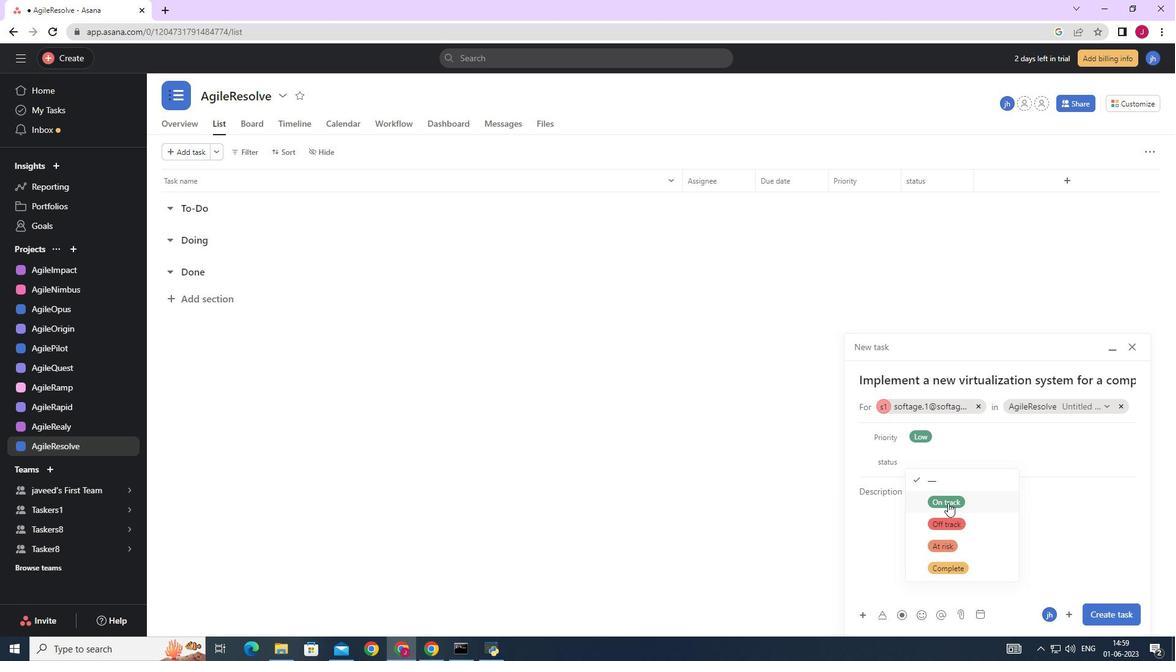 
Action: Mouse moved to (1113, 615)
Screenshot: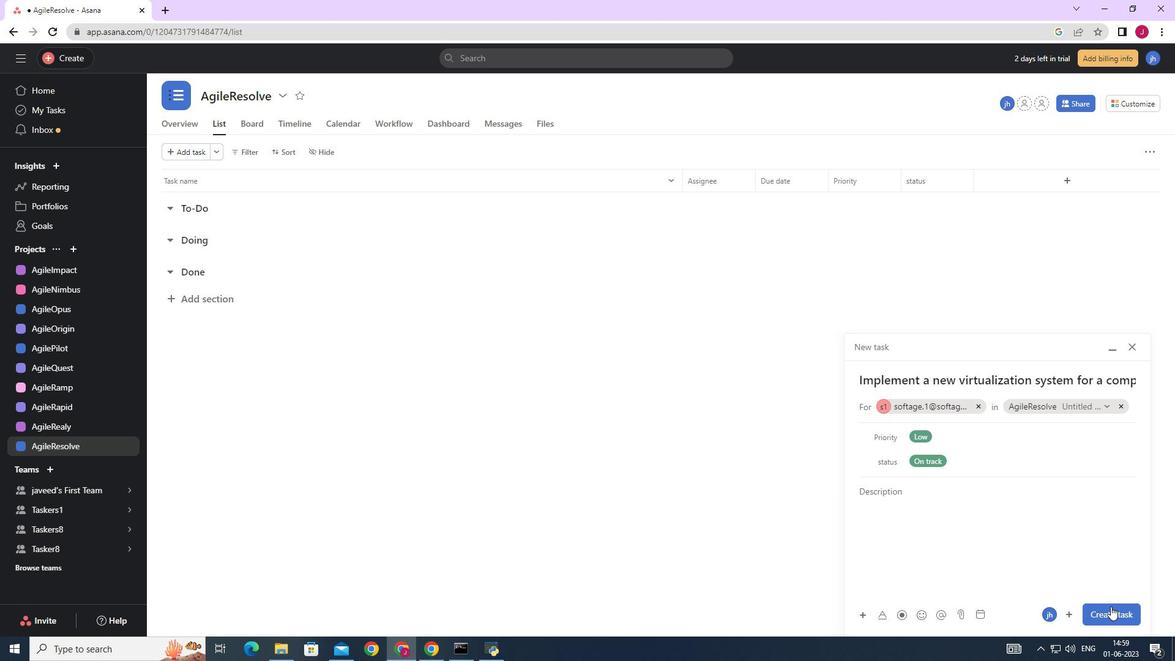 
Action: Mouse pressed left at (1113, 615)
Screenshot: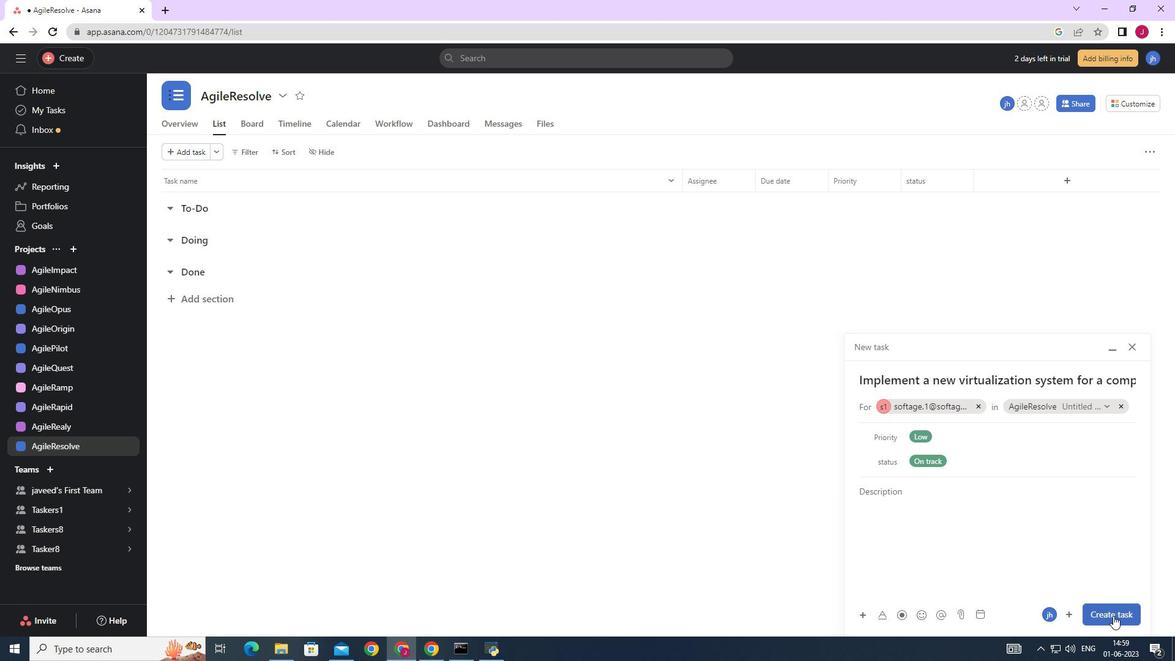 
Action: Mouse moved to (1076, 575)
Screenshot: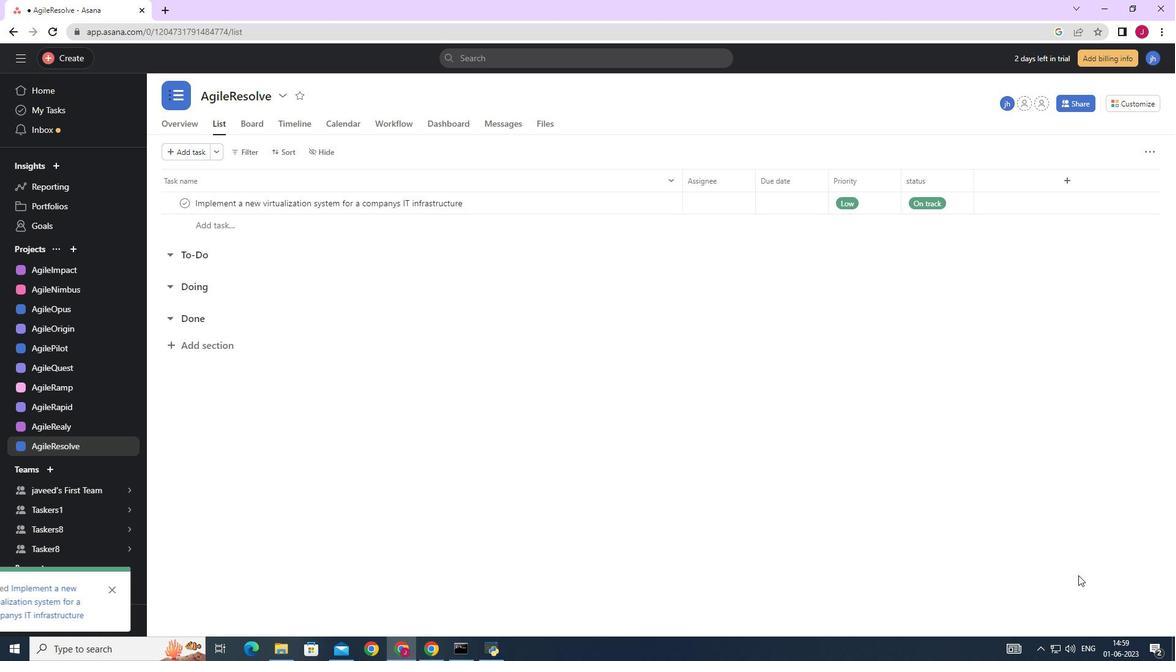 
